 Task: Search one way flight ticket for 3 adults, 3 children in premium economy from Marquette: Sawyer International Airport to Raleigh: Raleigh-durham International Airport on 8-5-2023. Choice of flights is American. Price is upto 99000. Outbound departure time preference is 14:45.
Action: Mouse moved to (299, 262)
Screenshot: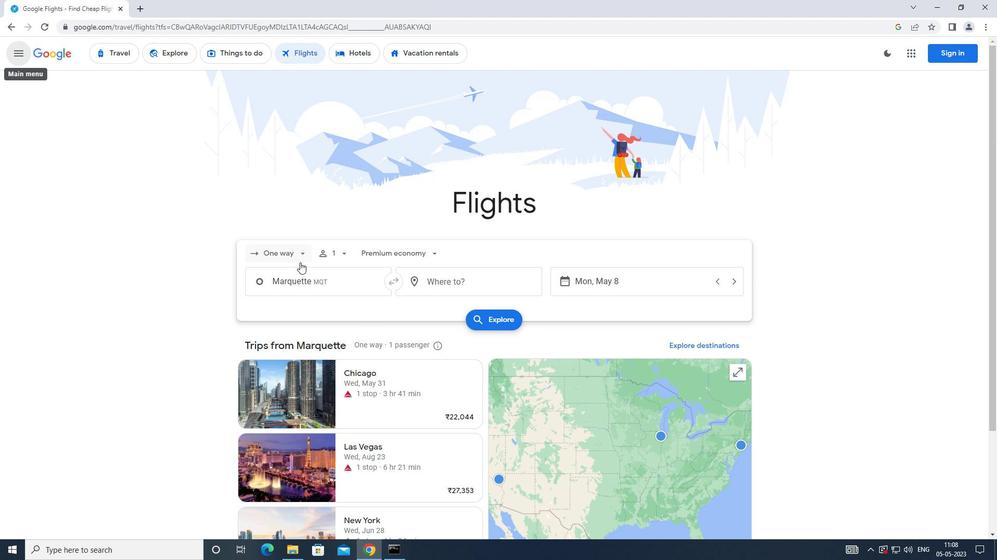 
Action: Mouse pressed left at (299, 262)
Screenshot: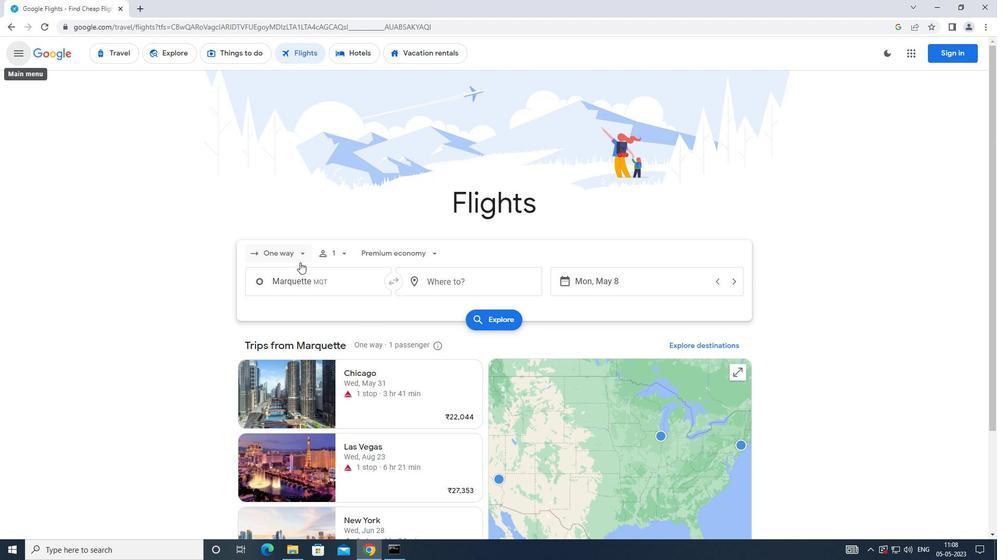 
Action: Mouse moved to (299, 301)
Screenshot: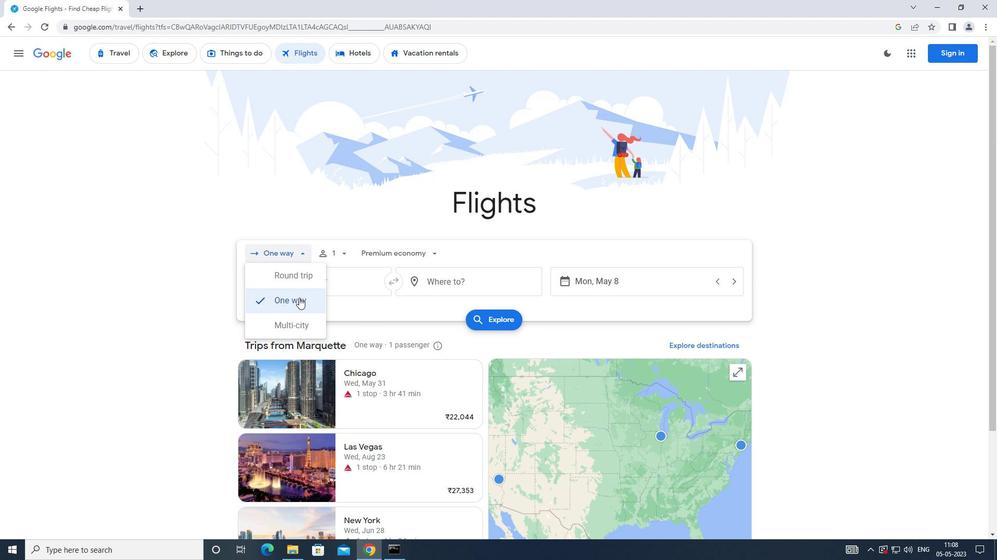 
Action: Mouse pressed left at (299, 301)
Screenshot: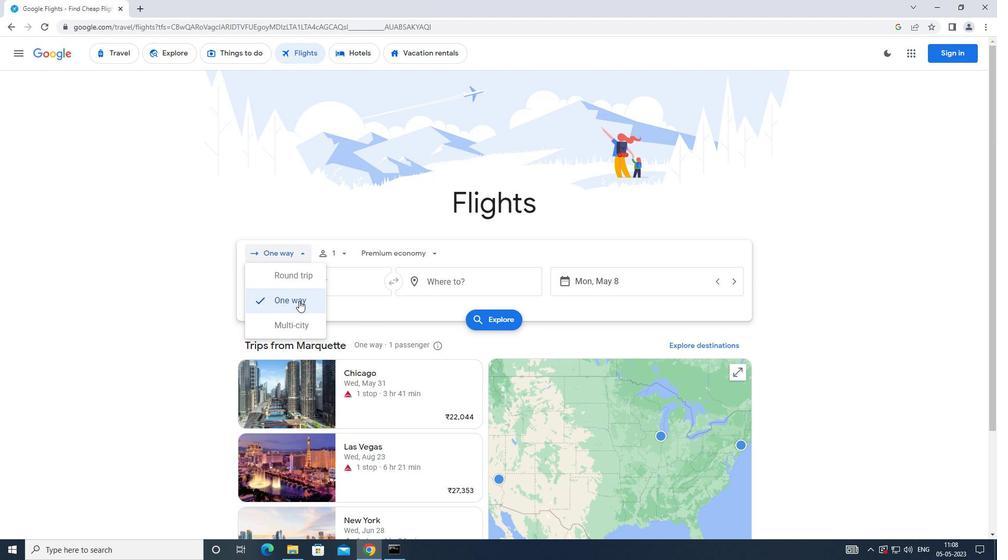 
Action: Mouse moved to (345, 258)
Screenshot: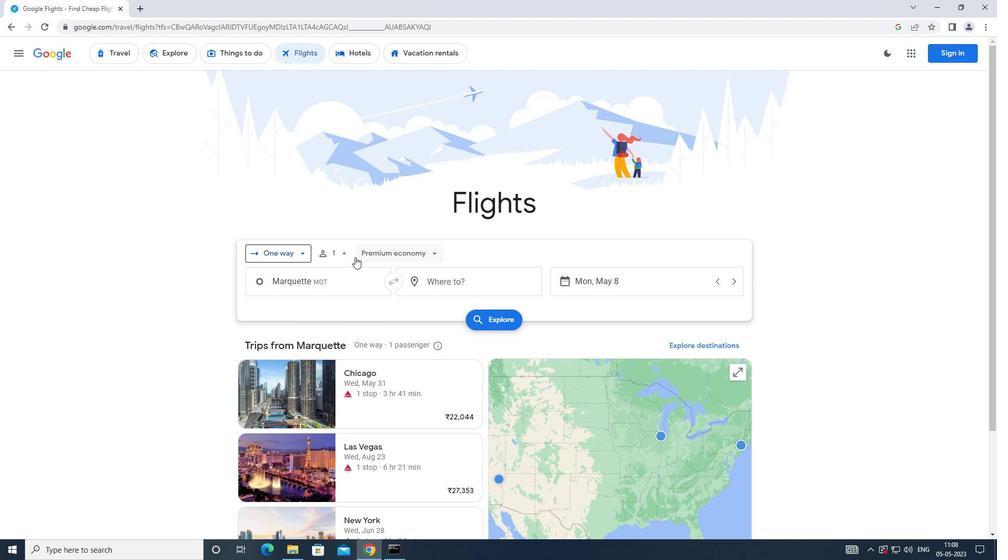 
Action: Mouse pressed left at (345, 258)
Screenshot: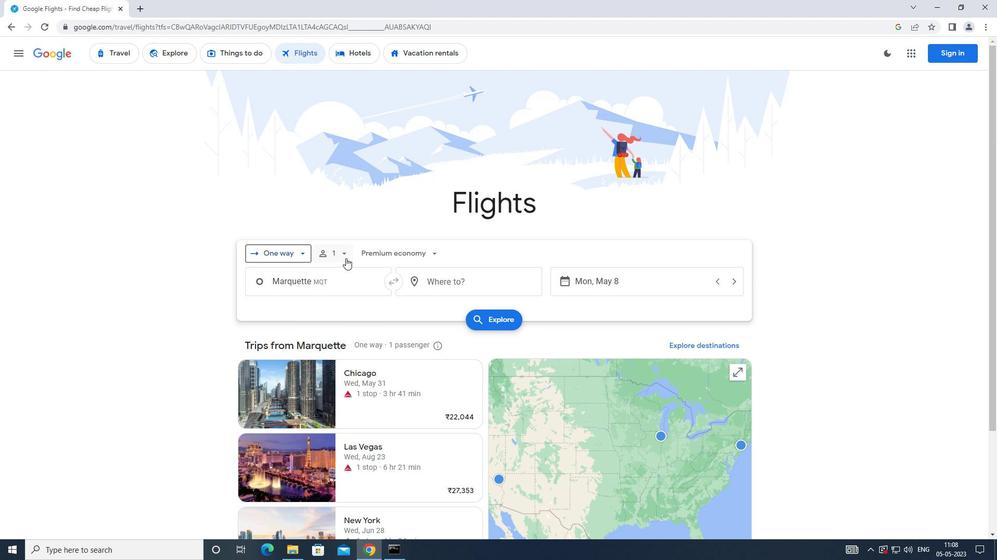 
Action: Mouse moved to (427, 279)
Screenshot: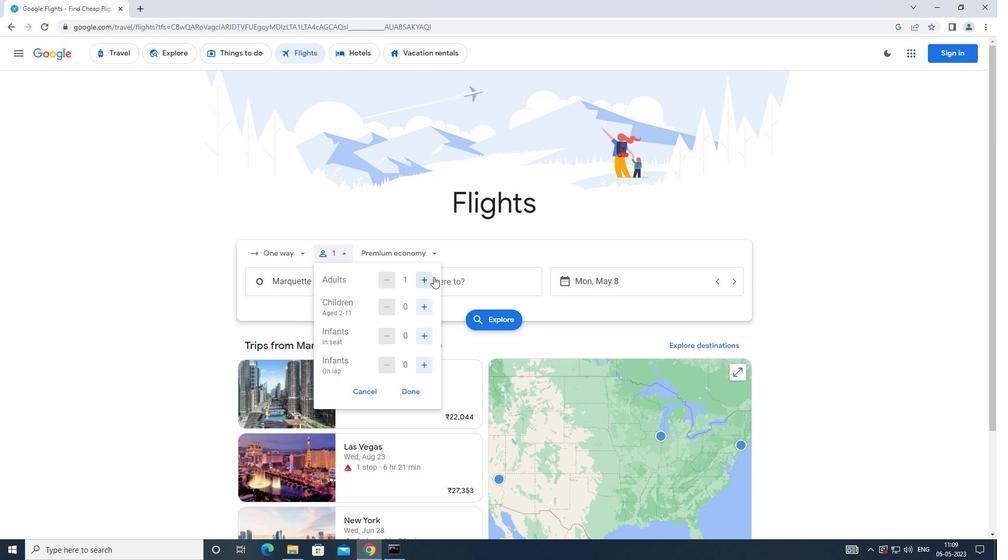 
Action: Mouse pressed left at (427, 279)
Screenshot: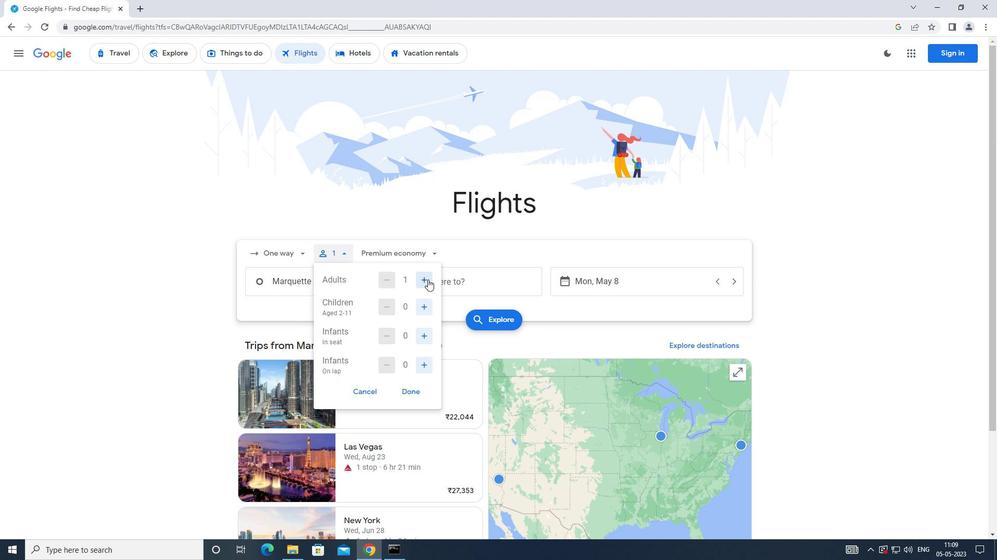 
Action: Mouse pressed left at (427, 279)
Screenshot: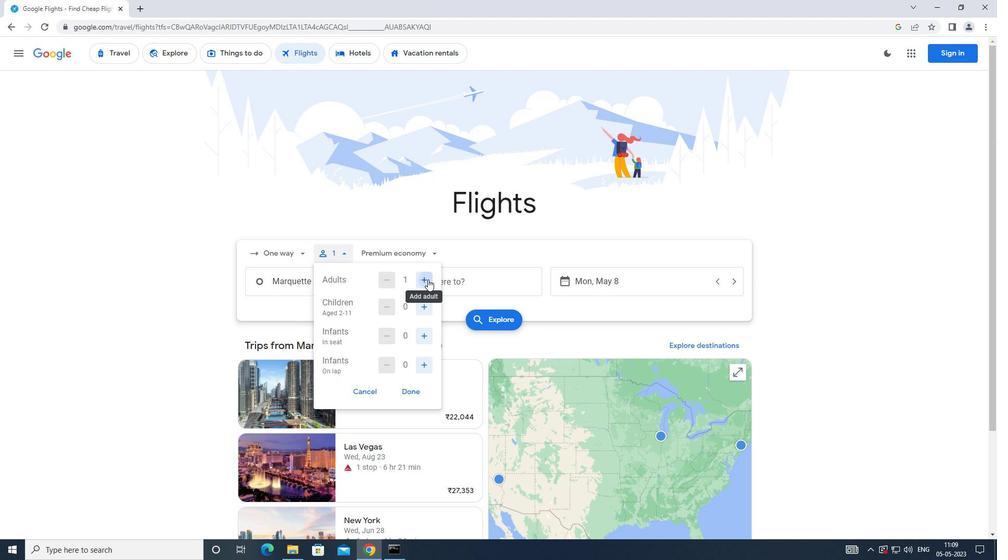 
Action: Mouse moved to (417, 311)
Screenshot: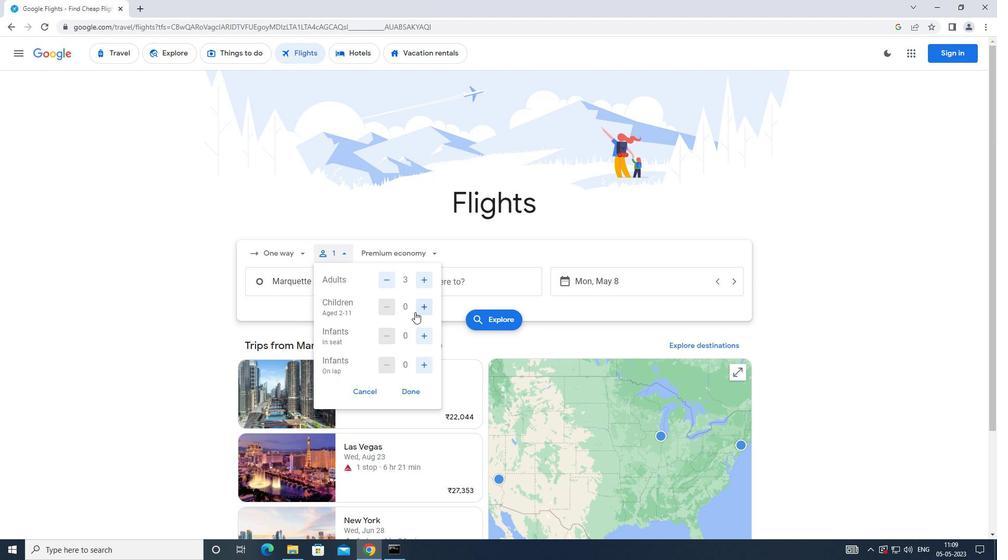 
Action: Mouse pressed left at (417, 311)
Screenshot: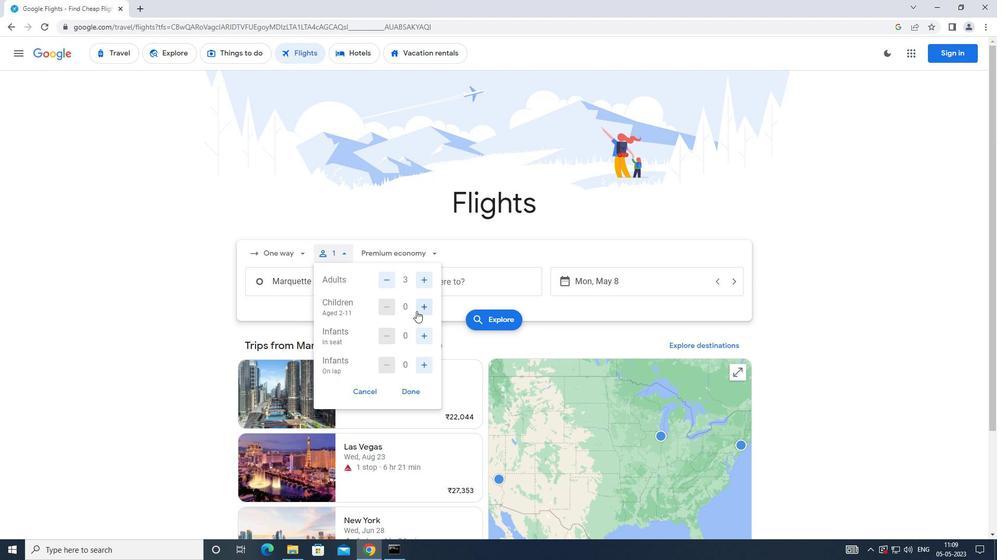 
Action: Mouse pressed left at (417, 311)
Screenshot: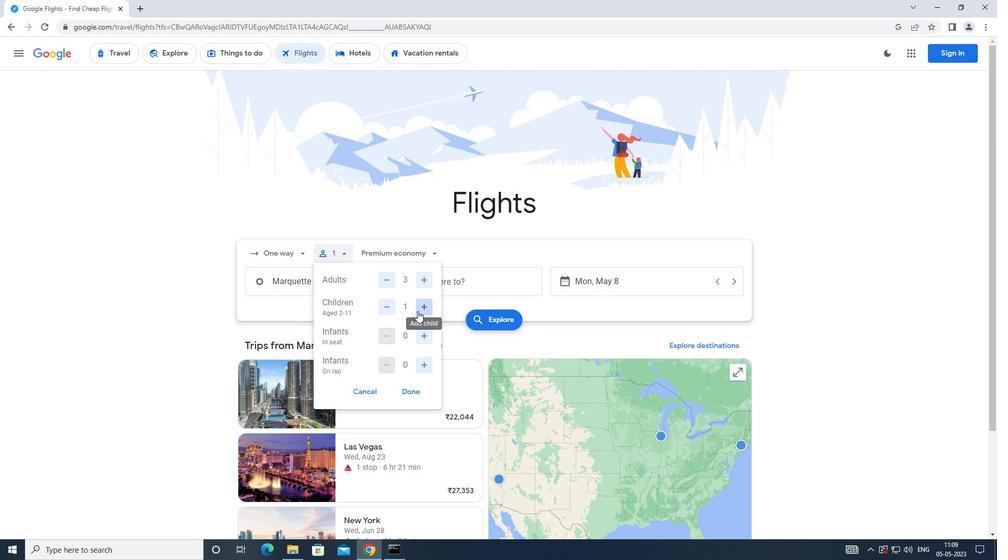 
Action: Mouse moved to (418, 311)
Screenshot: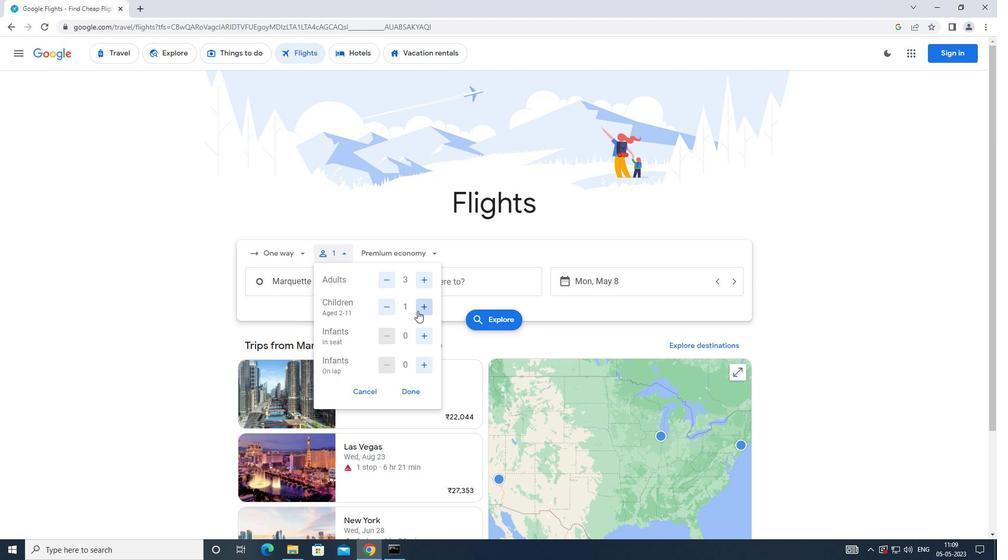 
Action: Mouse pressed left at (418, 311)
Screenshot: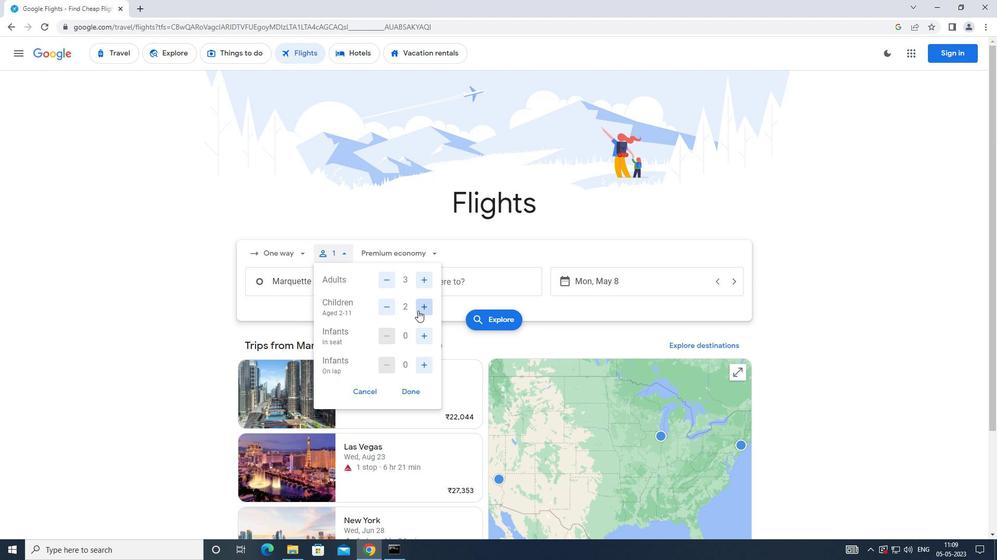 
Action: Mouse moved to (410, 391)
Screenshot: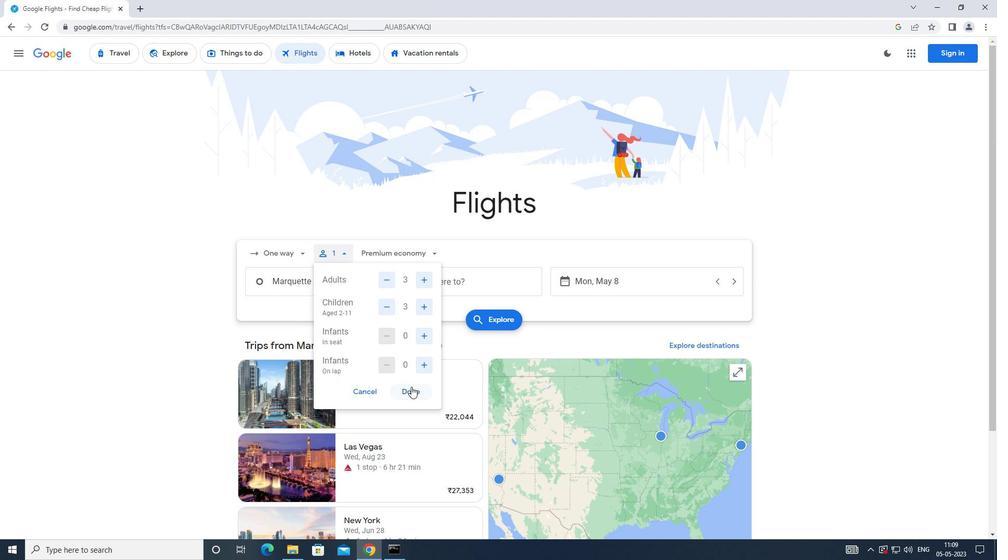 
Action: Mouse pressed left at (410, 391)
Screenshot: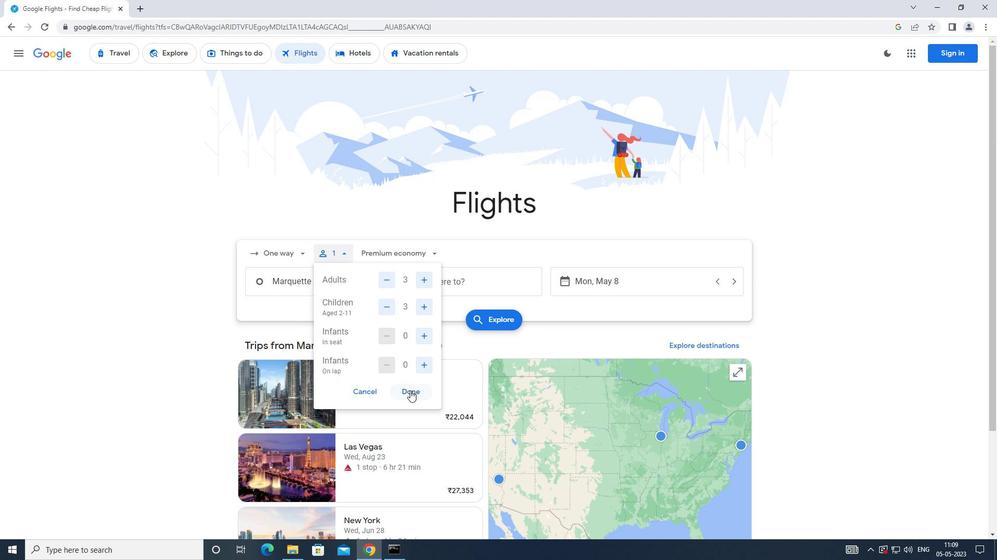 
Action: Mouse moved to (406, 256)
Screenshot: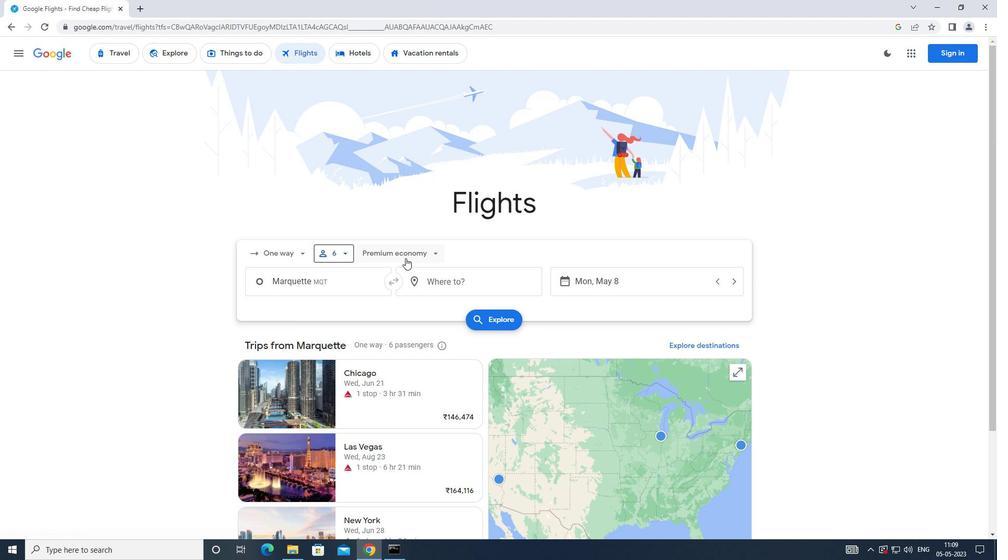 
Action: Mouse pressed left at (406, 256)
Screenshot: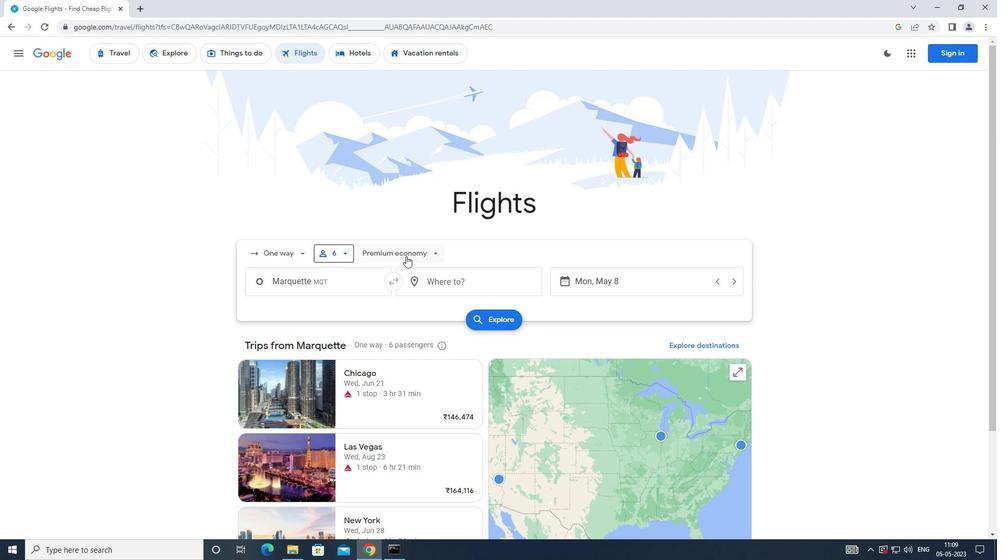 
Action: Mouse moved to (405, 303)
Screenshot: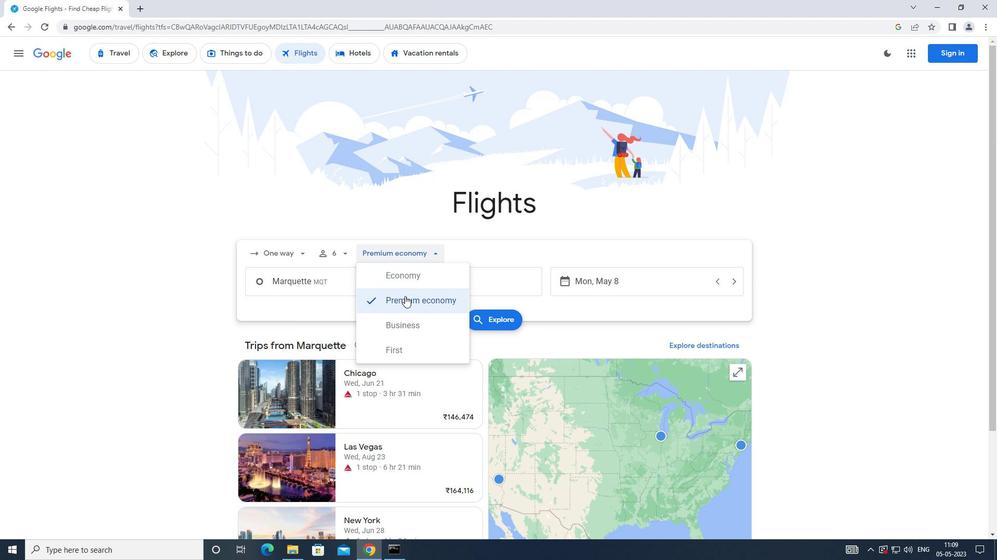 
Action: Mouse pressed left at (405, 303)
Screenshot: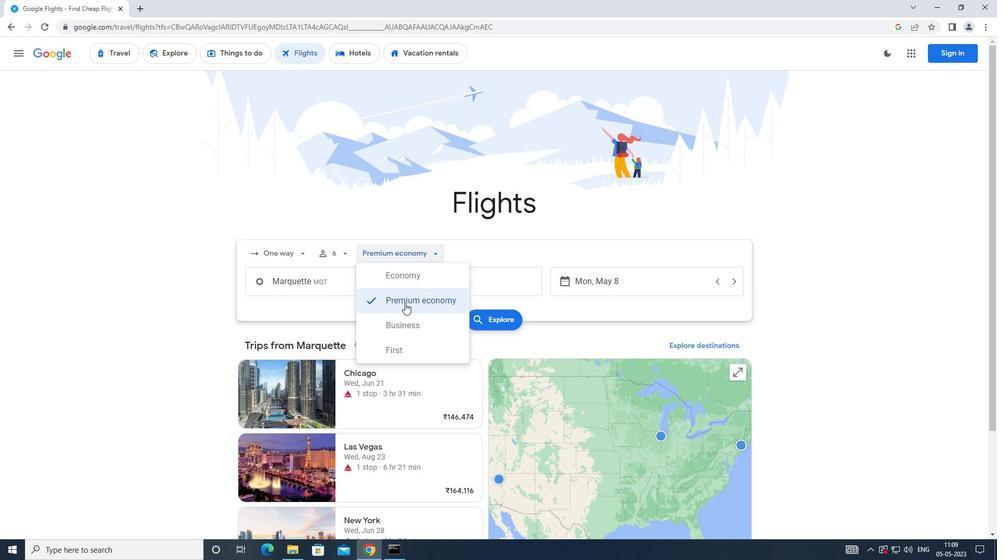 
Action: Mouse moved to (340, 282)
Screenshot: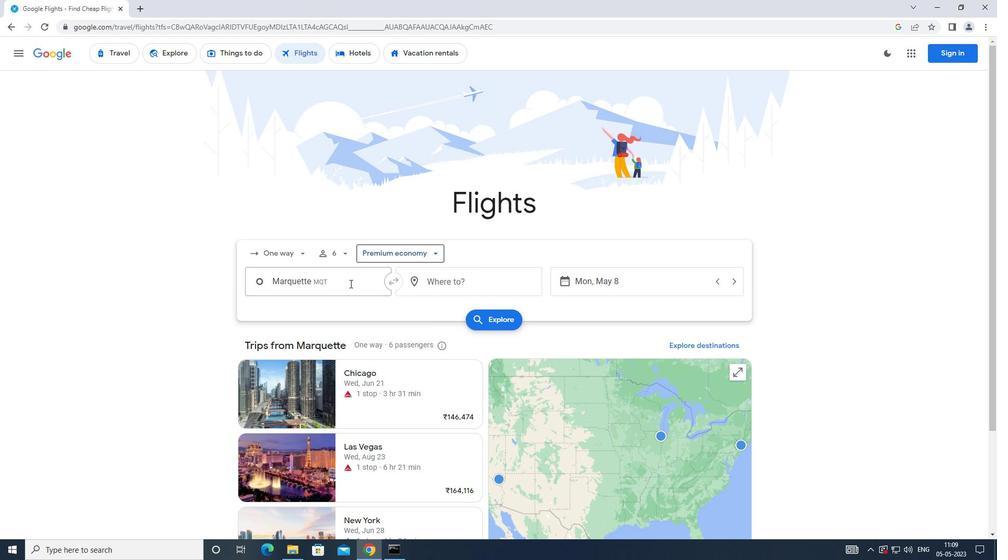 
Action: Mouse pressed left at (340, 282)
Screenshot: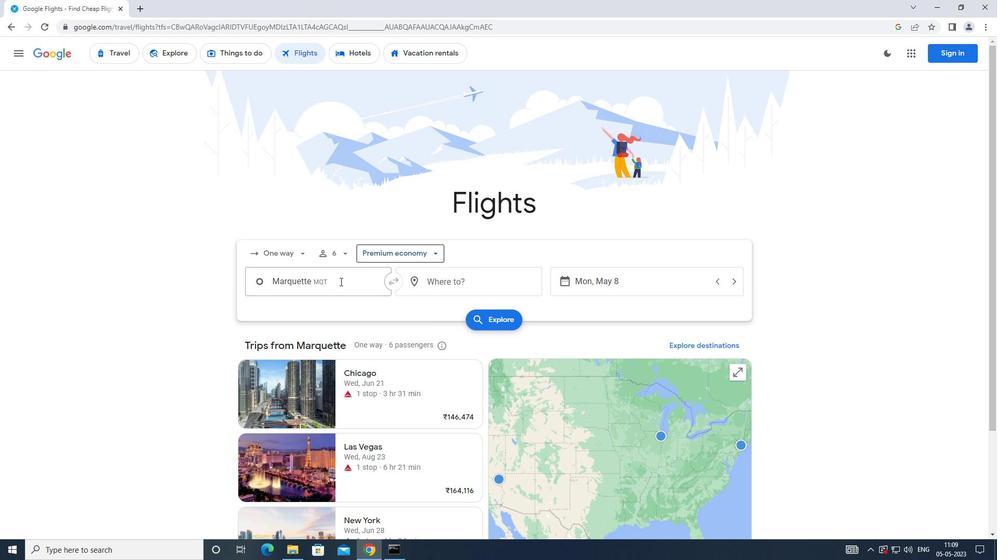 
Action: Mouse moved to (363, 296)
Screenshot: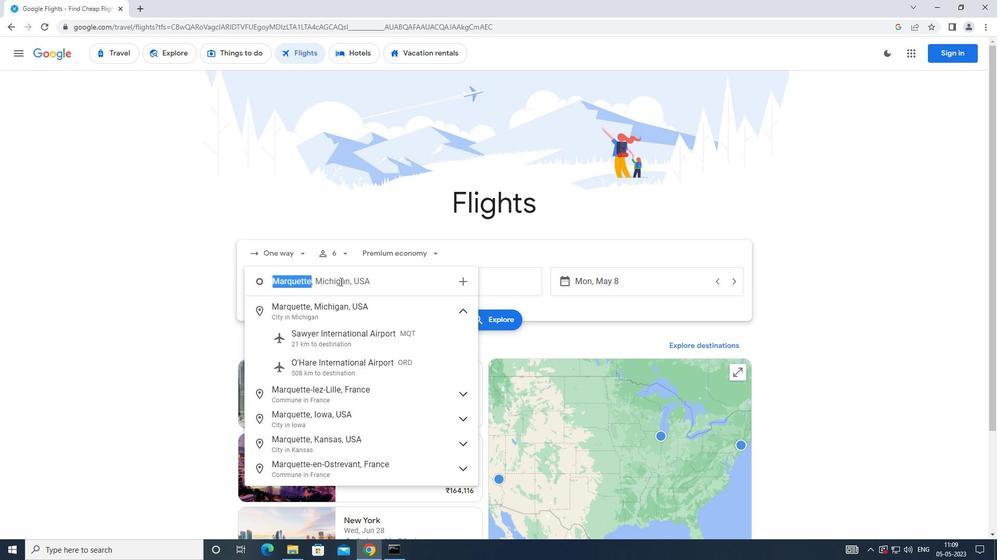 
Action: Key pressed <Key.caps_lock>s<Key.caps_lock>awyer
Screenshot: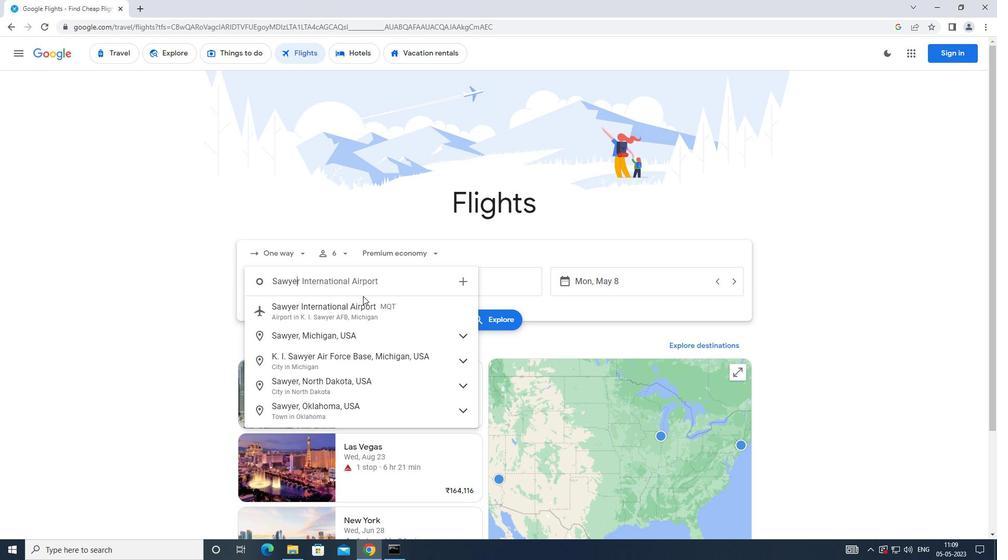 
Action: Mouse moved to (369, 314)
Screenshot: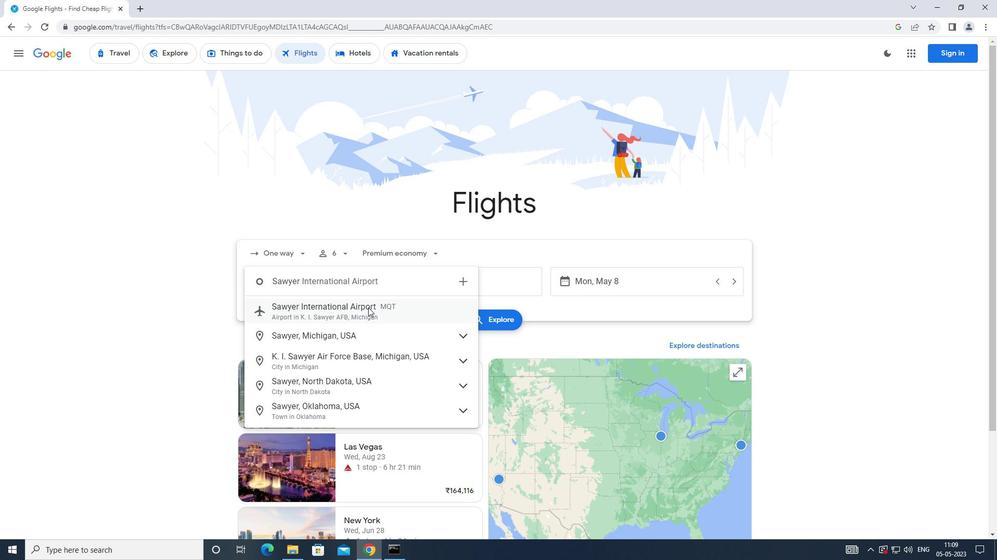 
Action: Mouse pressed left at (369, 314)
Screenshot: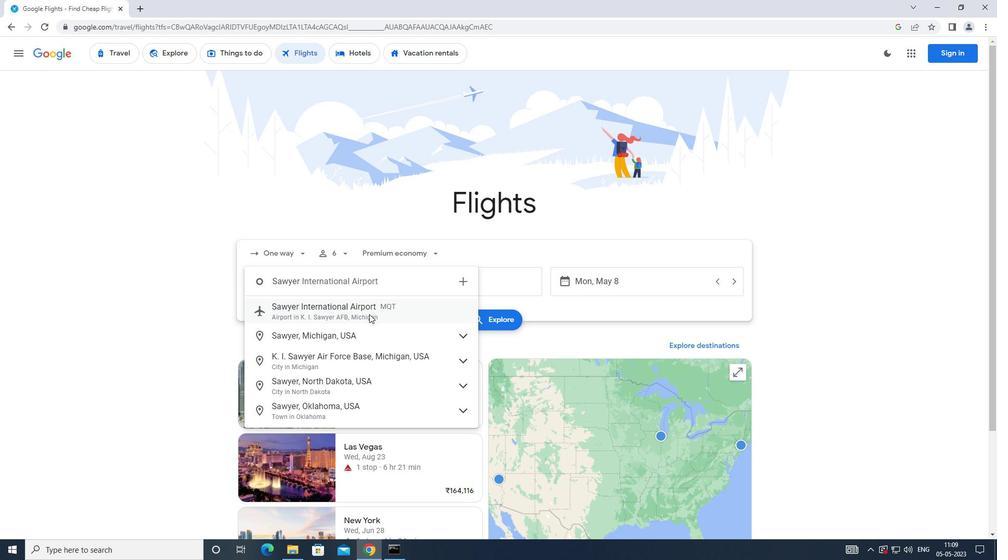 
Action: Mouse moved to (440, 281)
Screenshot: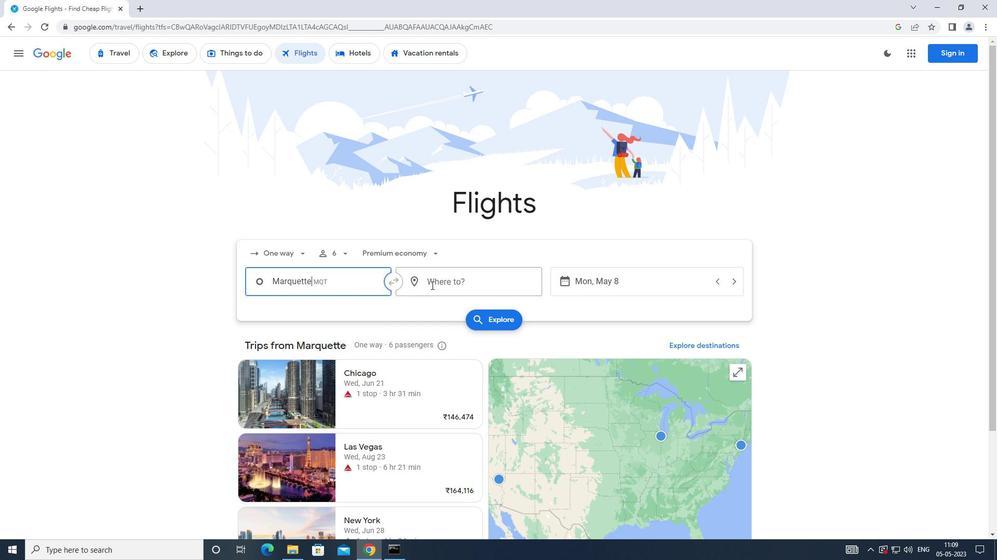 
Action: Mouse pressed left at (440, 281)
Screenshot: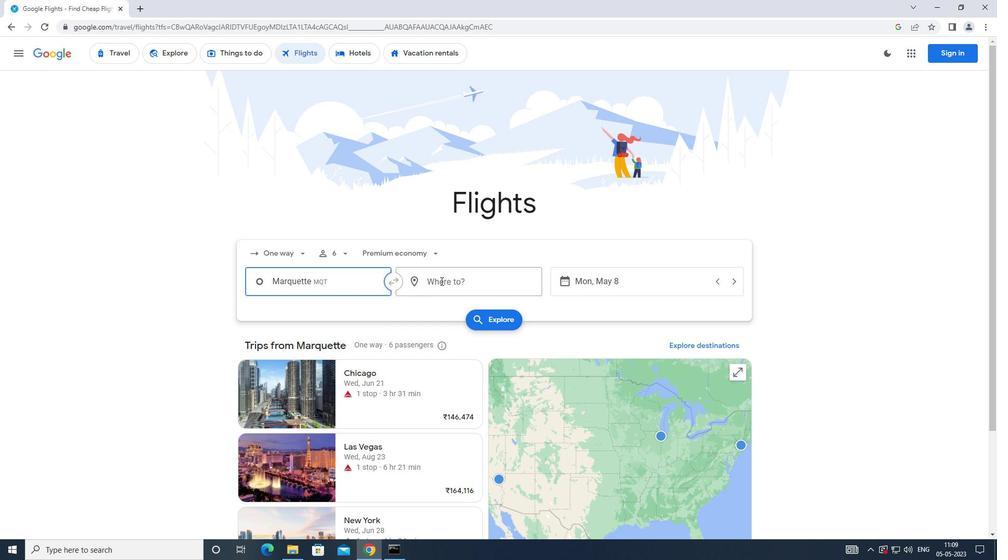 
Action: Mouse moved to (438, 290)
Screenshot: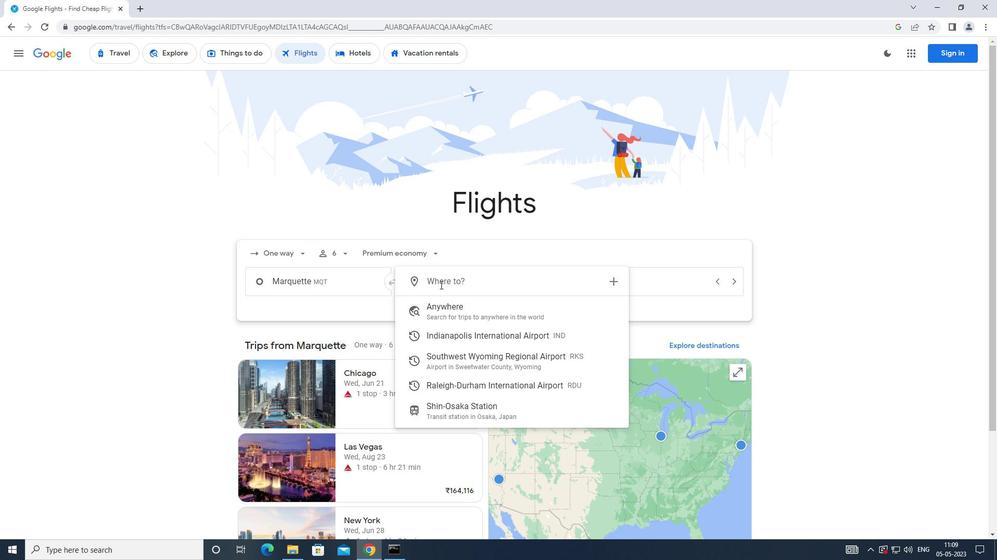 
Action: Key pressed <Key.caps_lock>r<Key.caps_lock>e<Key.backspace>ale
Screenshot: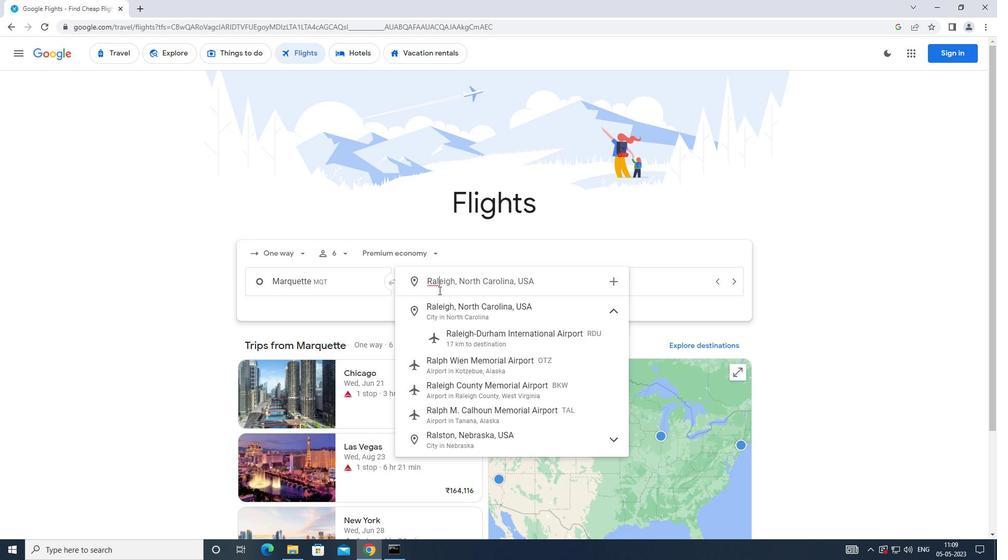 
Action: Mouse moved to (478, 349)
Screenshot: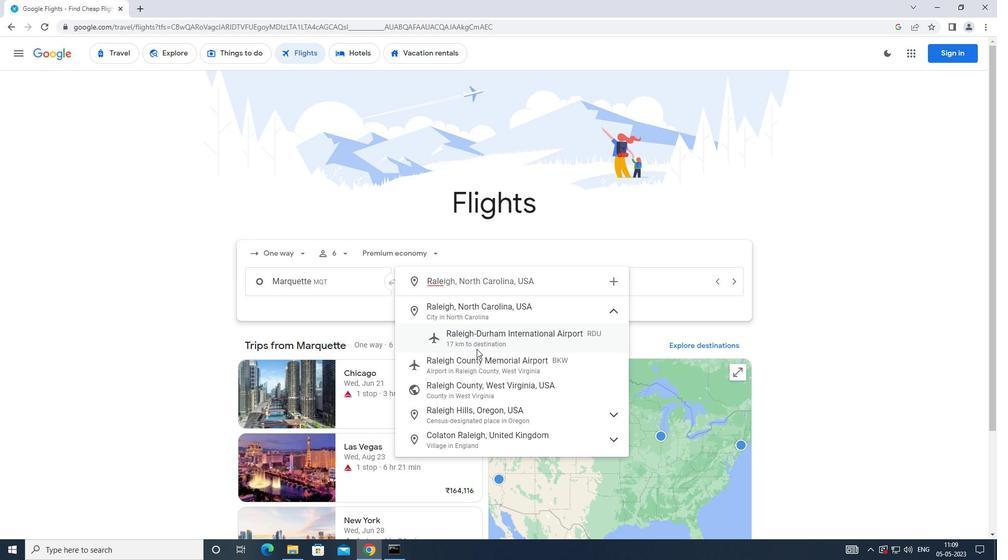 
Action: Mouse pressed left at (478, 349)
Screenshot: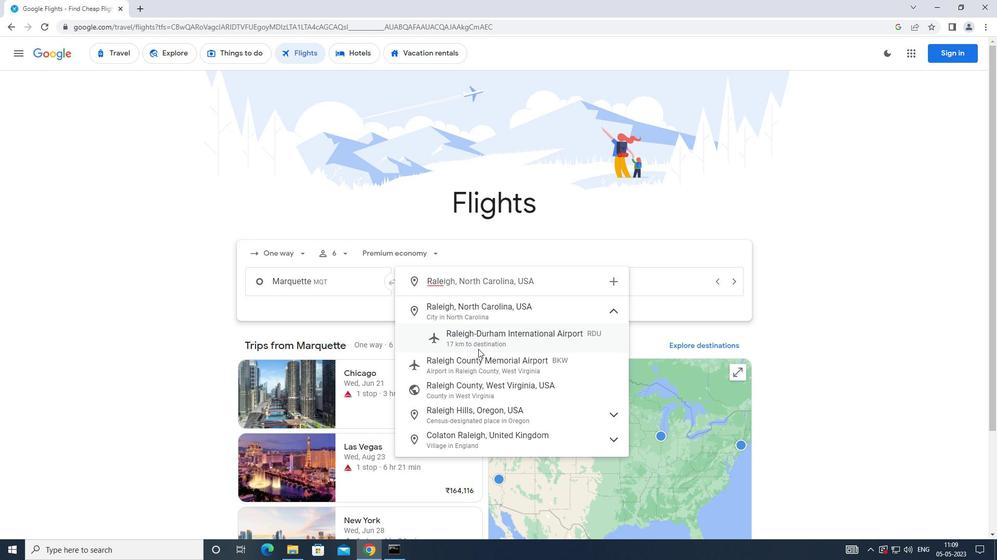 
Action: Mouse moved to (622, 294)
Screenshot: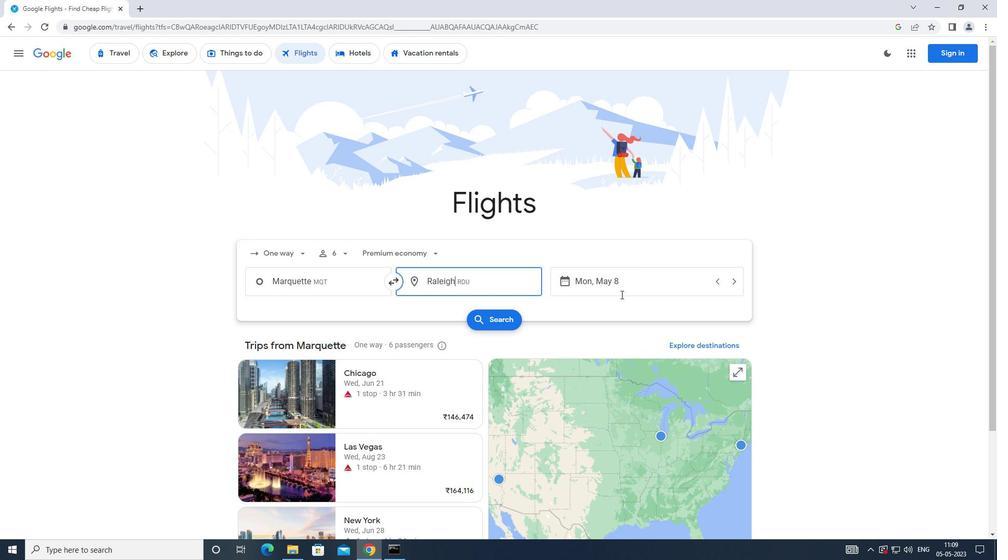 
Action: Mouse pressed left at (622, 294)
Screenshot: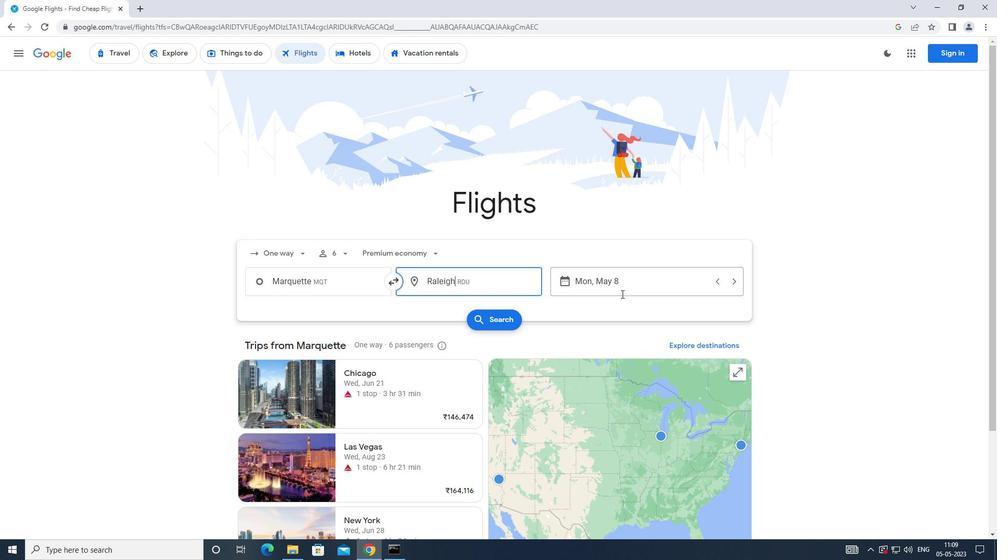 
Action: Mouse moved to (398, 373)
Screenshot: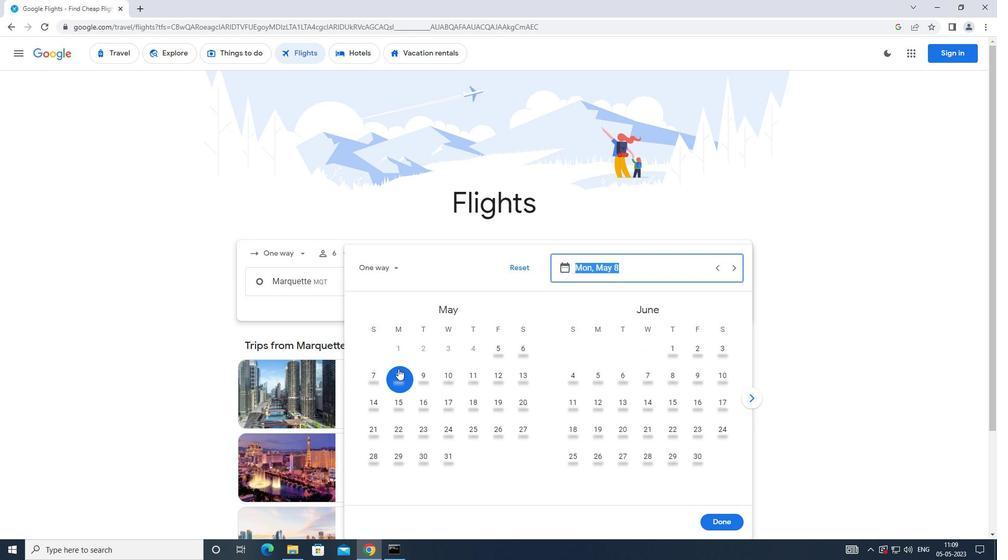 
Action: Mouse pressed left at (398, 373)
Screenshot: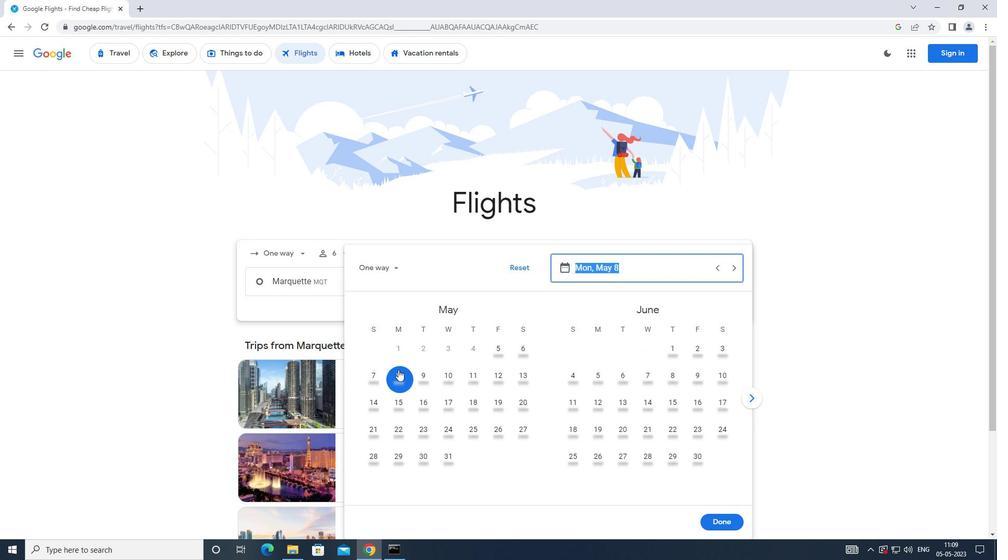 
Action: Mouse moved to (718, 523)
Screenshot: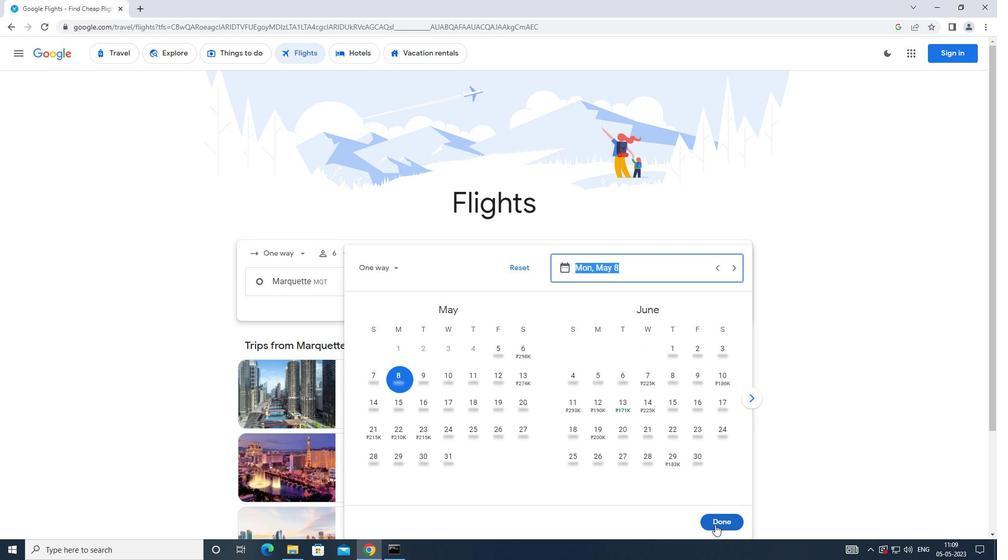 
Action: Mouse pressed left at (718, 523)
Screenshot: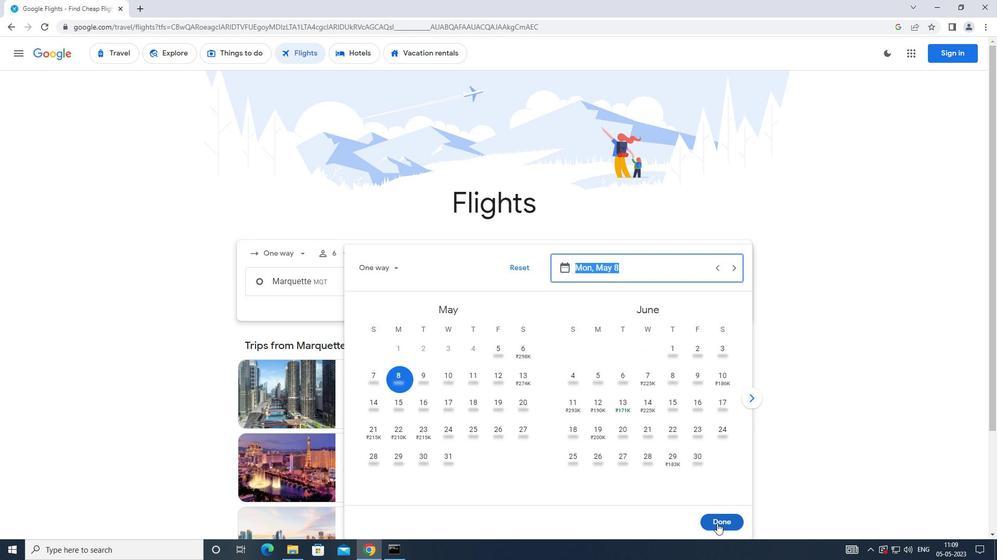 
Action: Mouse moved to (502, 321)
Screenshot: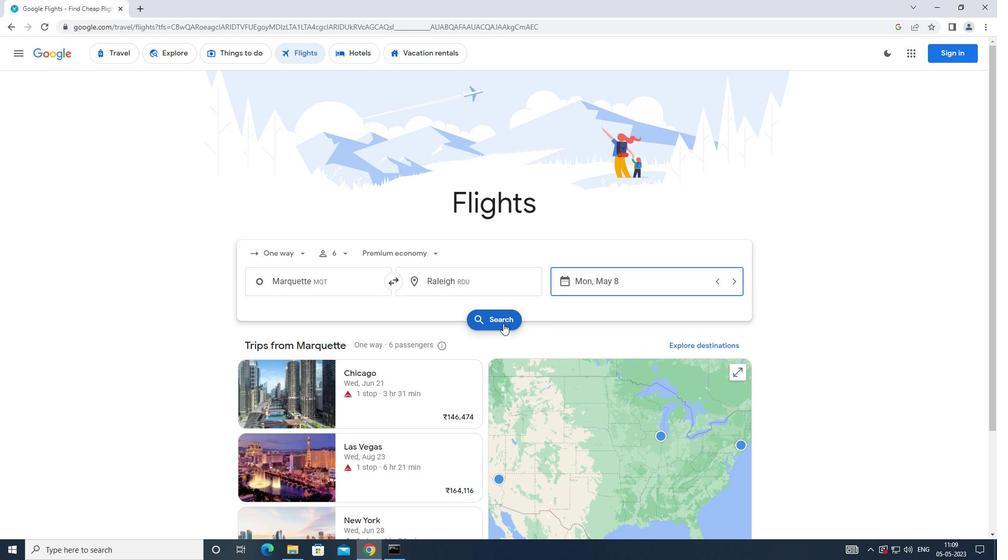
Action: Mouse pressed left at (502, 321)
Screenshot: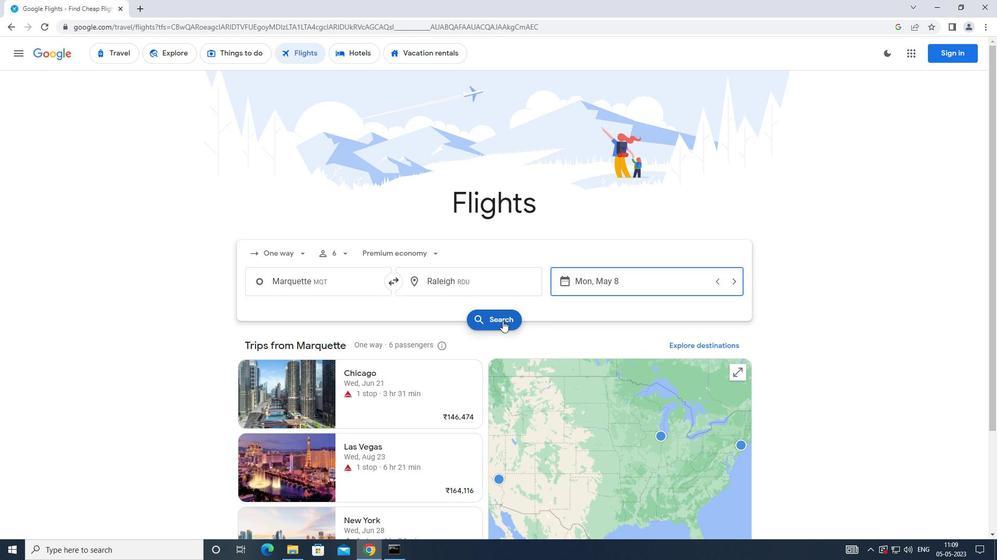
Action: Mouse moved to (264, 148)
Screenshot: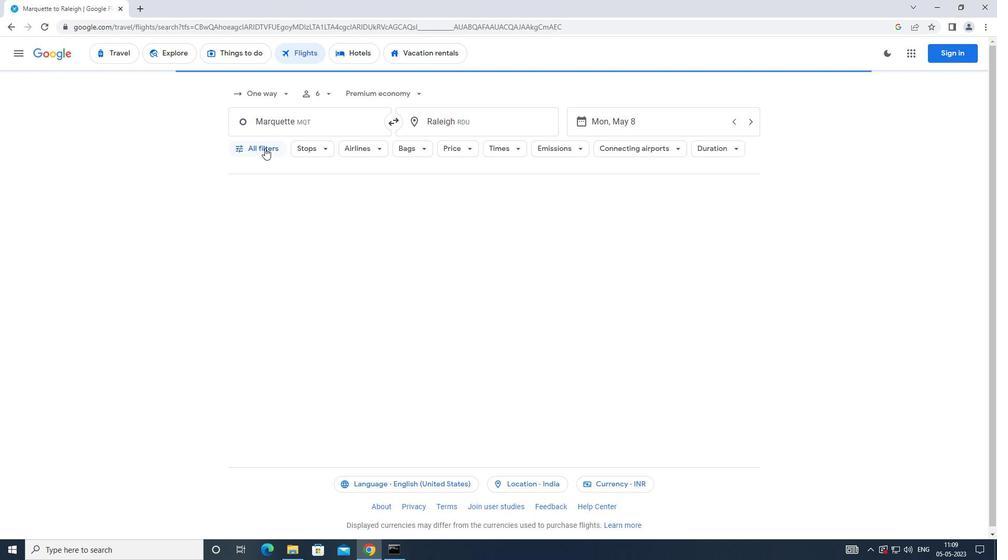 
Action: Mouse pressed left at (264, 148)
Screenshot: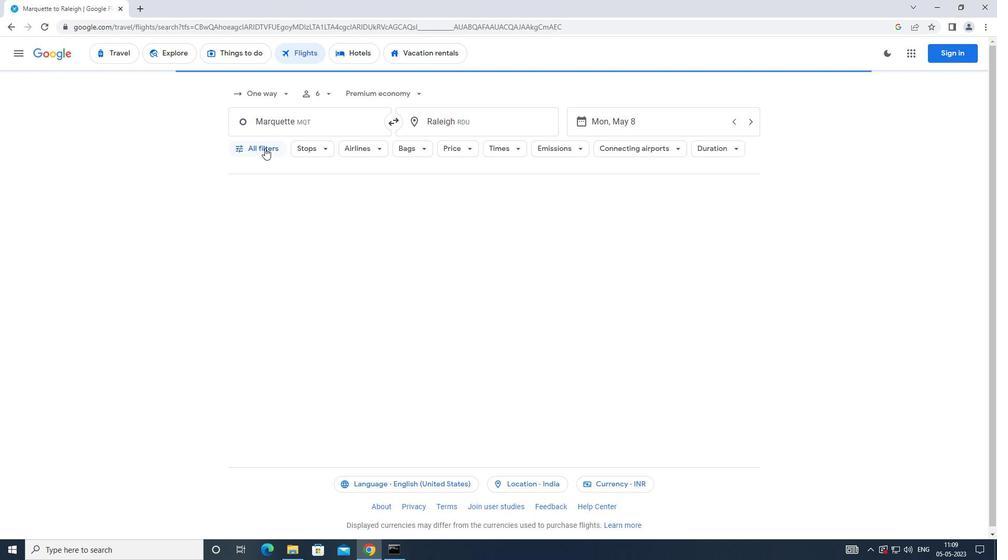 
Action: Mouse moved to (380, 372)
Screenshot: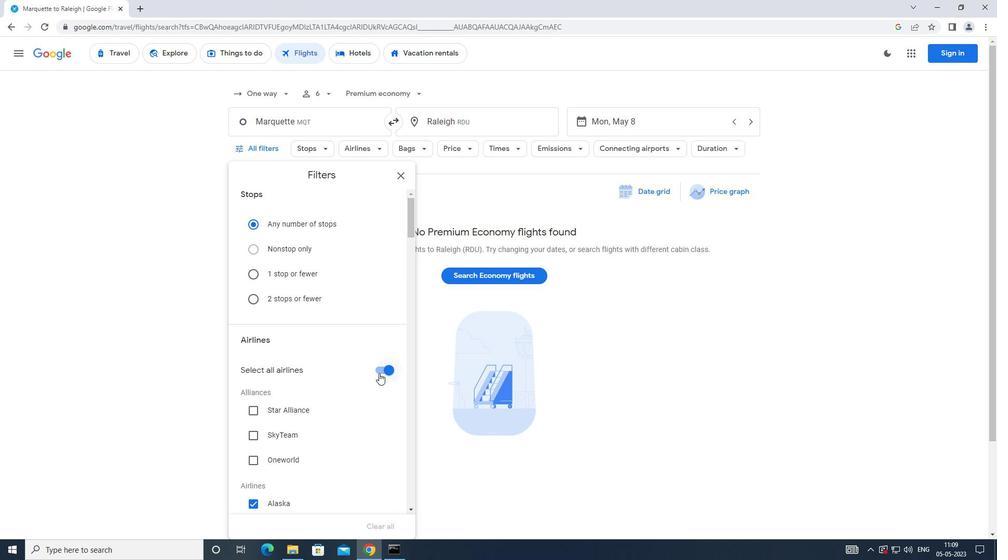 
Action: Mouse pressed left at (380, 372)
Screenshot: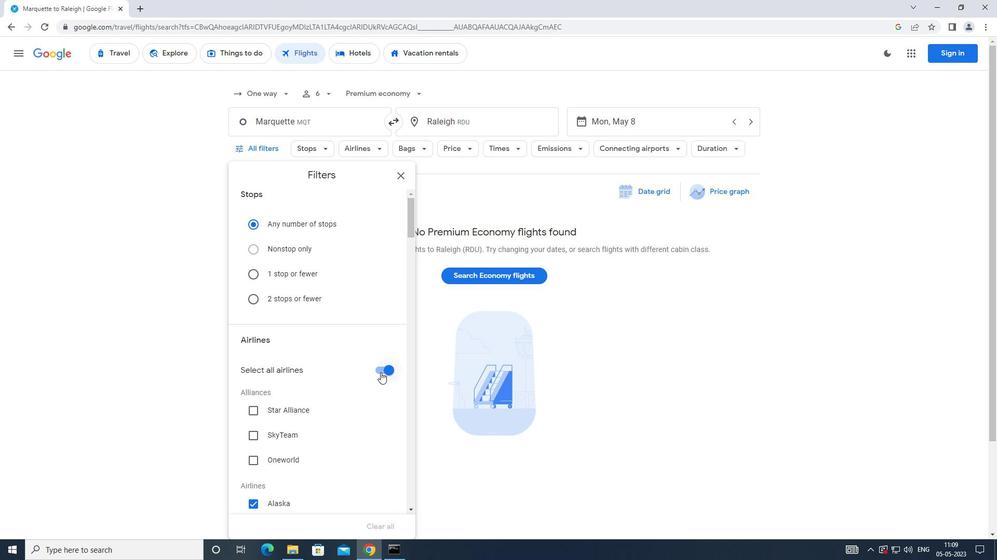 
Action: Mouse moved to (354, 371)
Screenshot: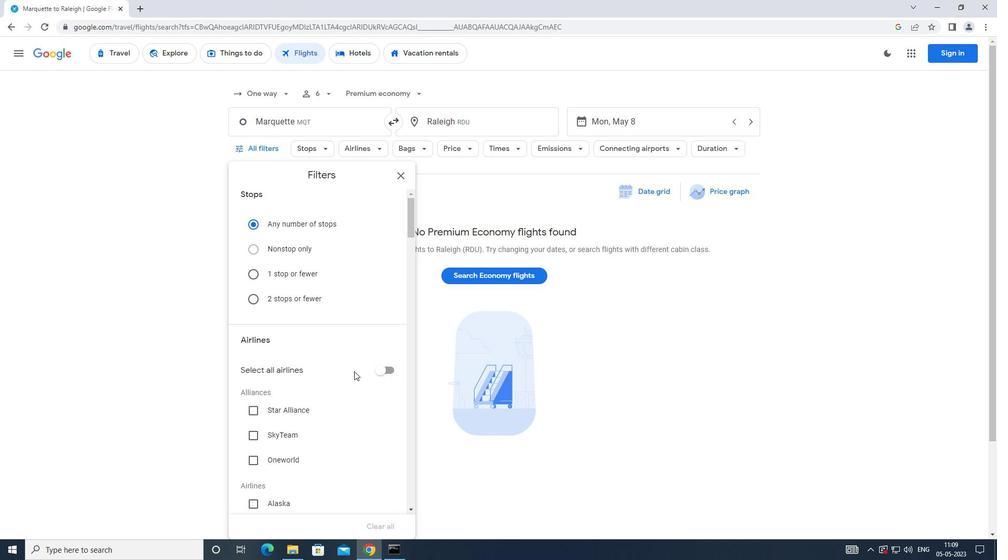 
Action: Mouse scrolled (354, 370) with delta (0, 0)
Screenshot: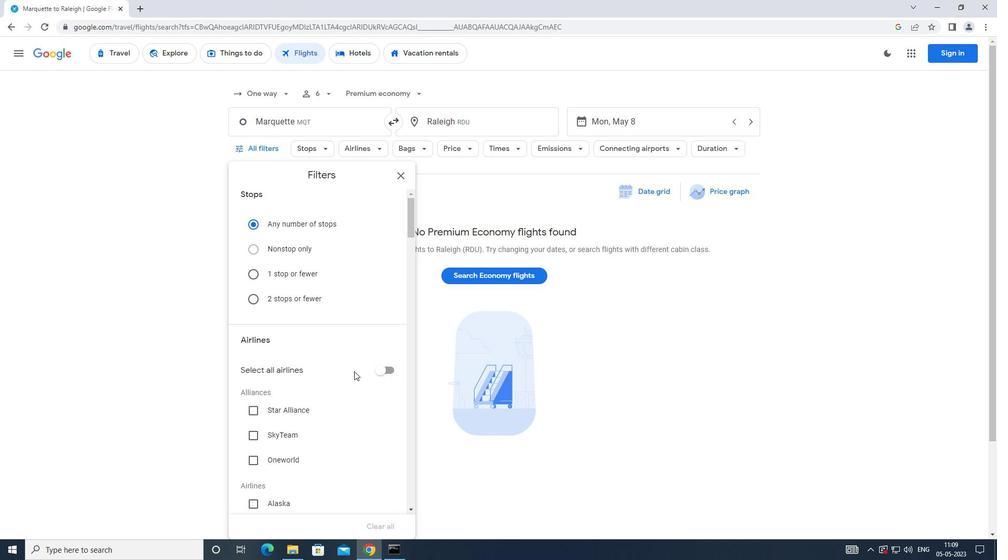 
Action: Mouse scrolled (354, 370) with delta (0, 0)
Screenshot: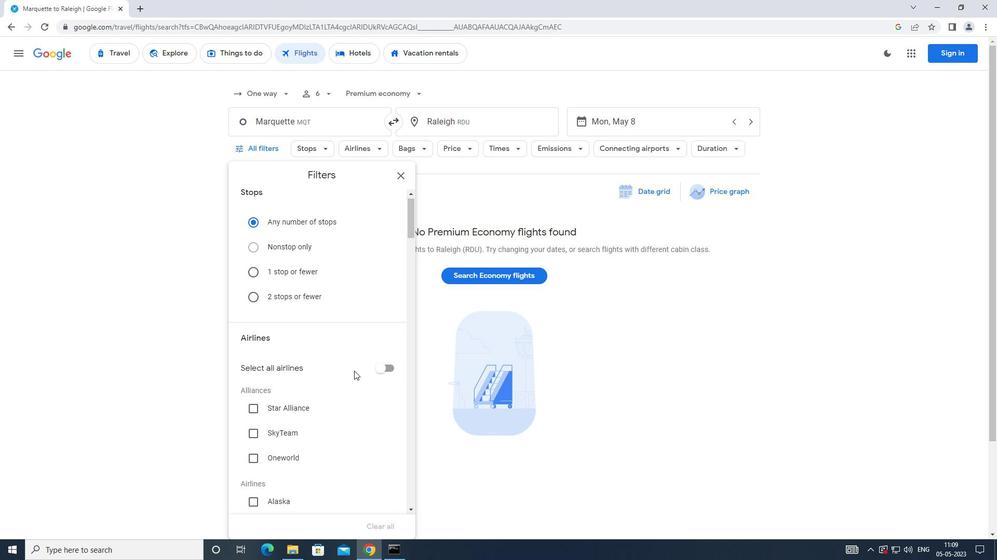 
Action: Mouse scrolled (354, 370) with delta (0, 0)
Screenshot: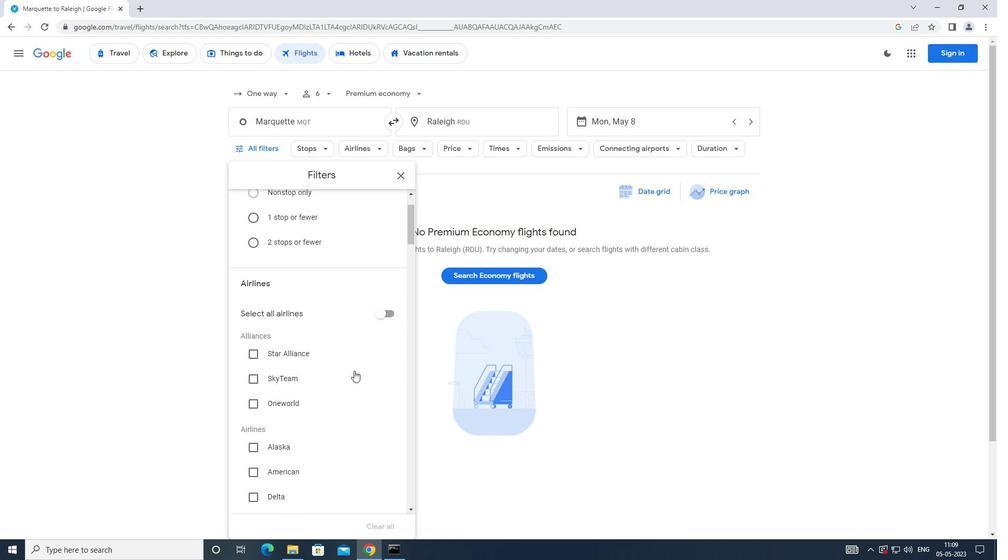 
Action: Mouse moved to (353, 370)
Screenshot: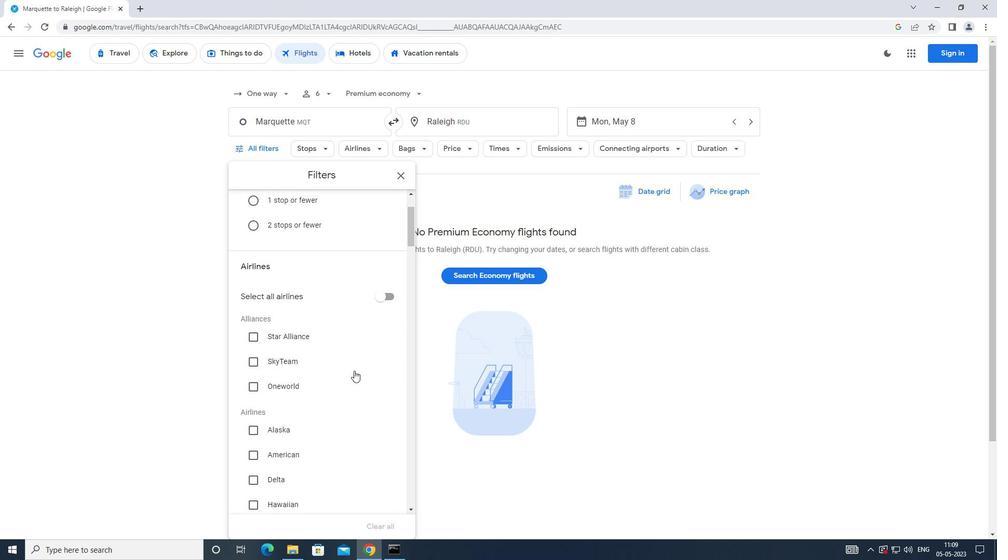
Action: Mouse scrolled (353, 370) with delta (0, 0)
Screenshot: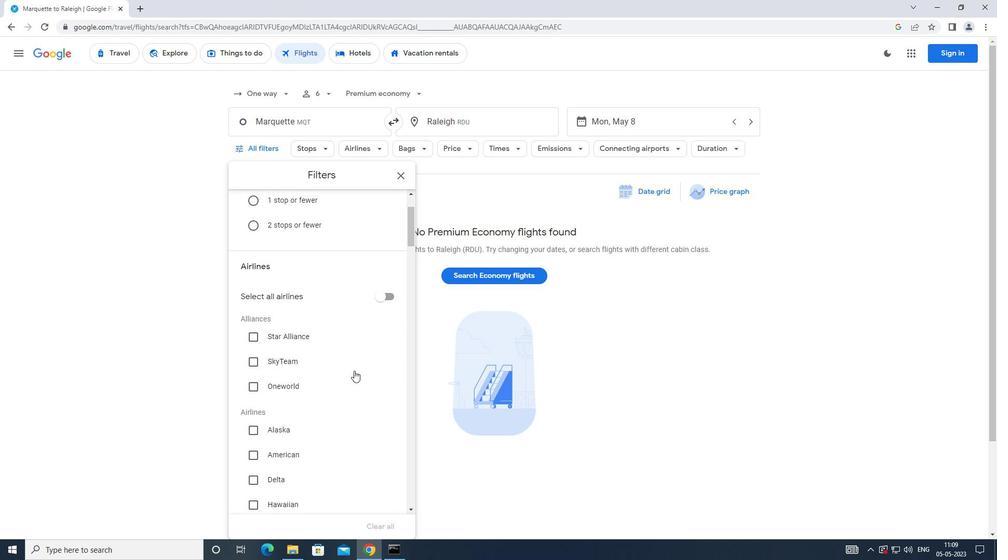 
Action: Mouse moved to (253, 319)
Screenshot: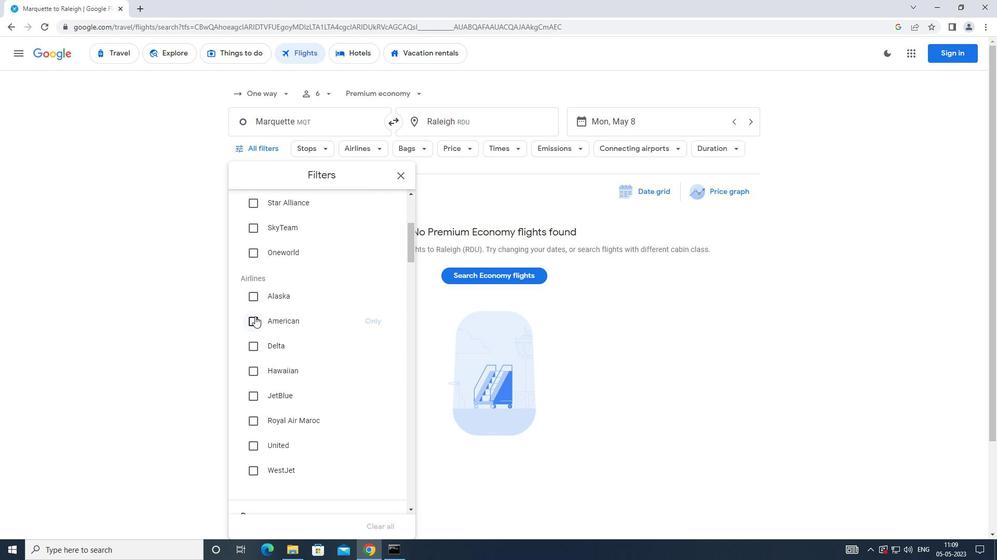 
Action: Mouse pressed left at (253, 319)
Screenshot: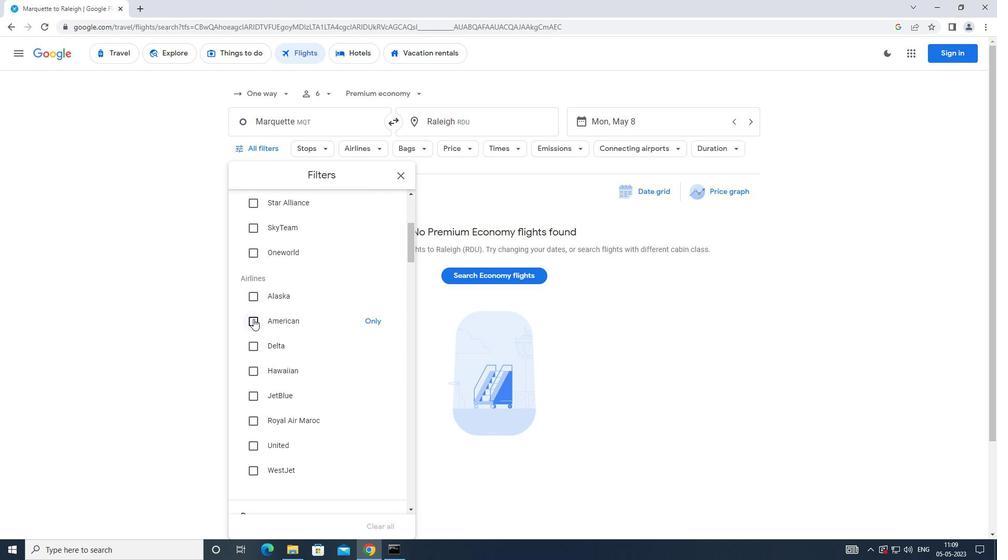 
Action: Mouse moved to (312, 342)
Screenshot: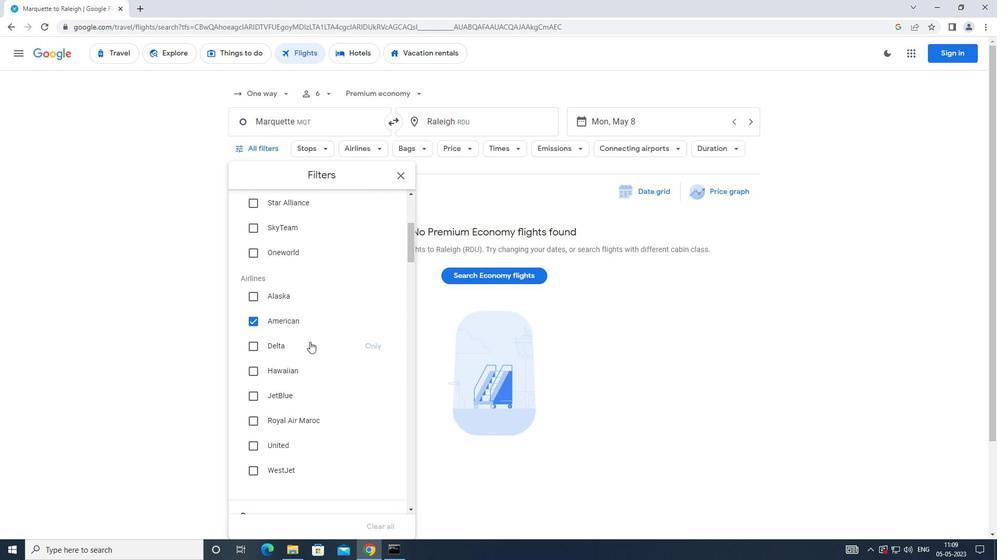 
Action: Mouse scrolled (312, 341) with delta (0, 0)
Screenshot: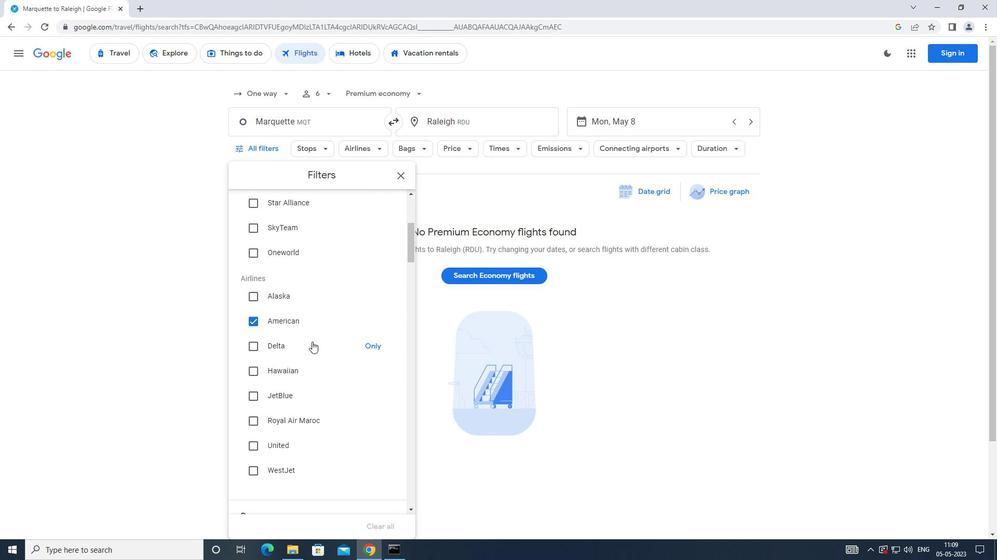 
Action: Mouse scrolled (312, 341) with delta (0, 0)
Screenshot: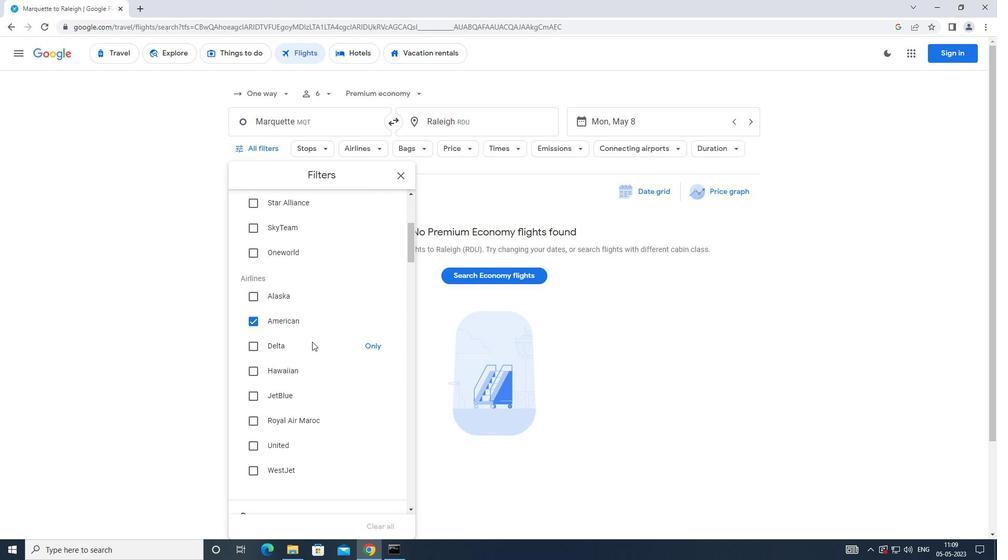 
Action: Mouse moved to (312, 342)
Screenshot: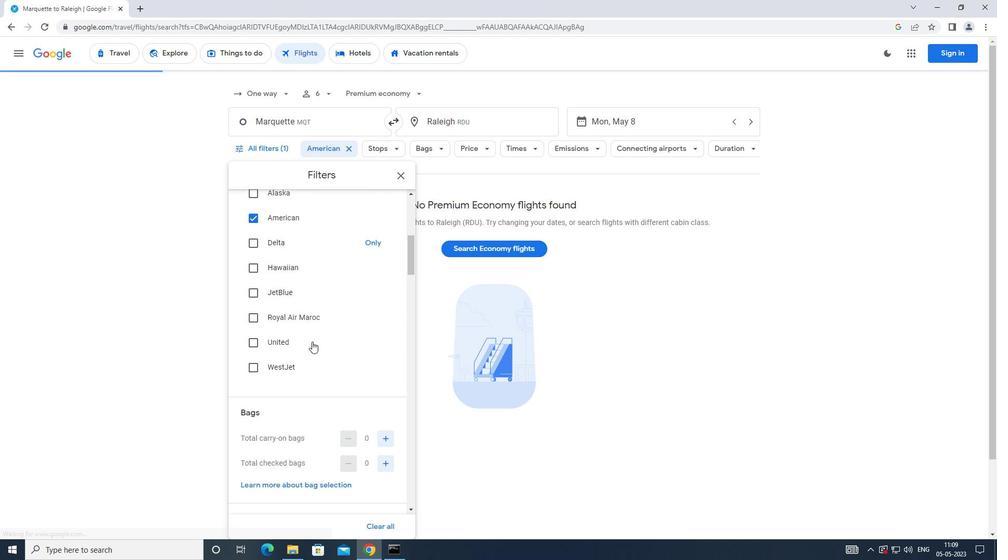 
Action: Mouse scrolled (312, 341) with delta (0, 0)
Screenshot: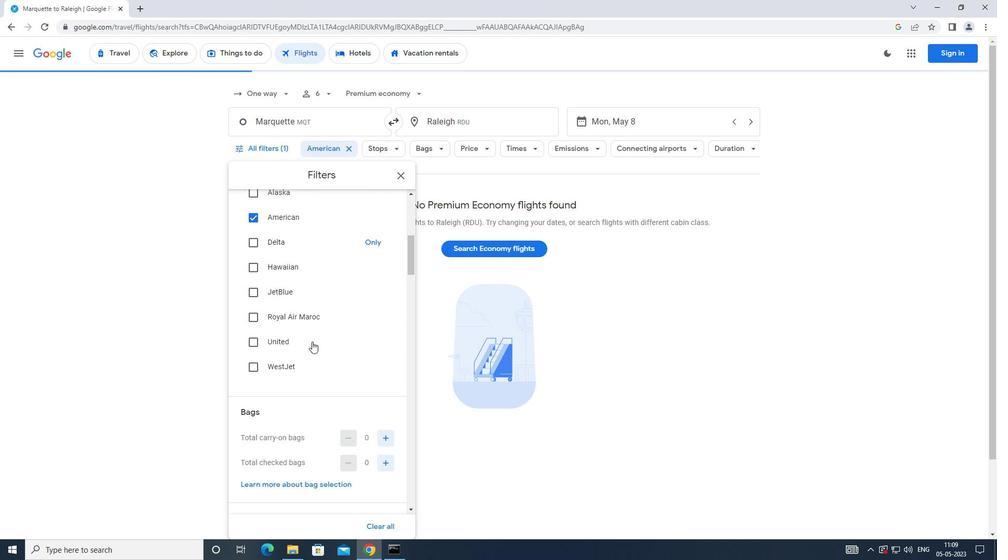 
Action: Mouse scrolled (312, 341) with delta (0, 0)
Screenshot: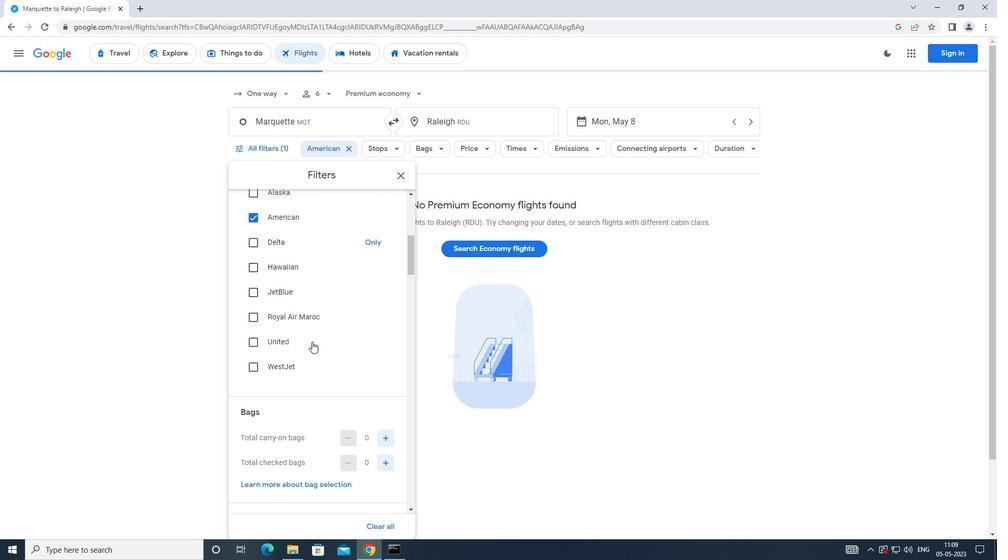 
Action: Mouse scrolled (312, 341) with delta (0, 0)
Screenshot: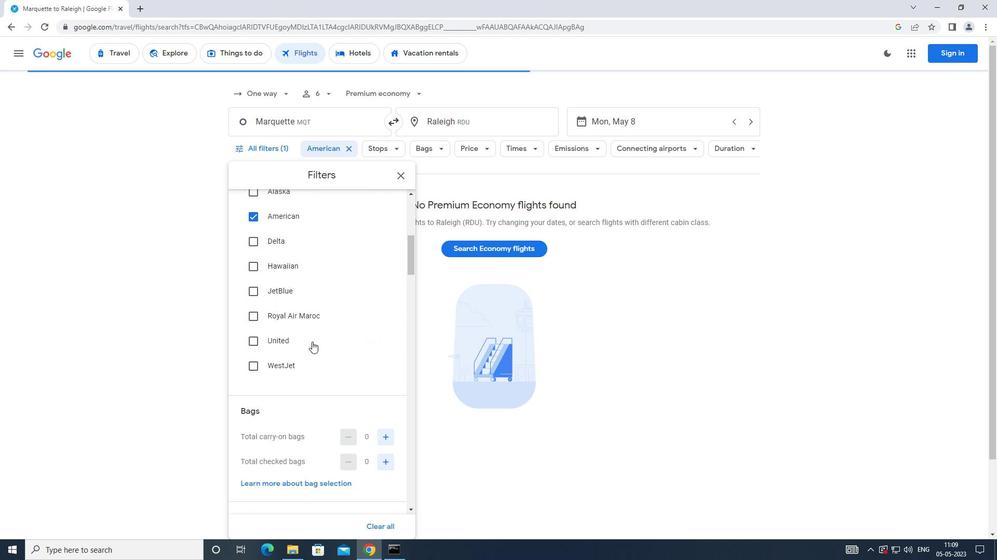
Action: Mouse moved to (390, 411)
Screenshot: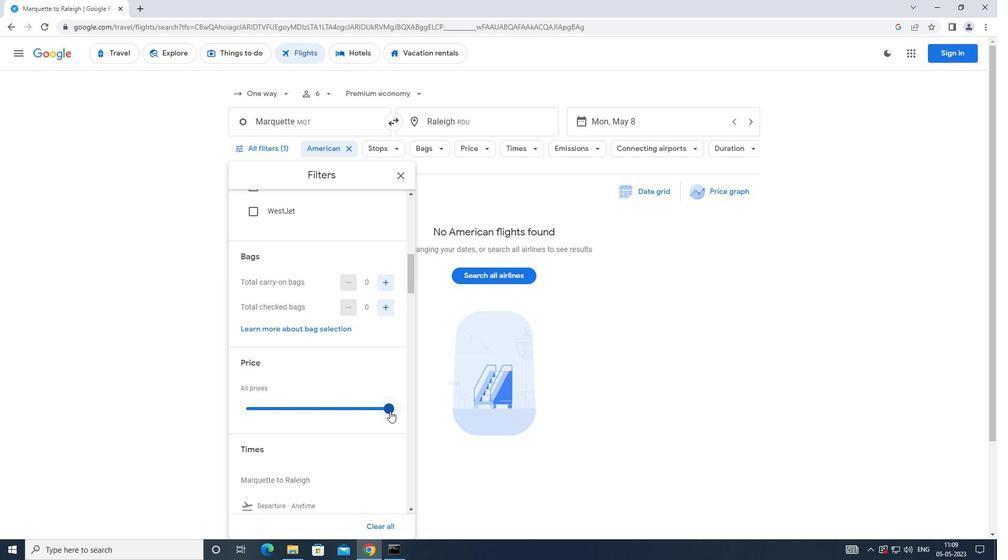 
Action: Mouse pressed left at (390, 411)
Screenshot: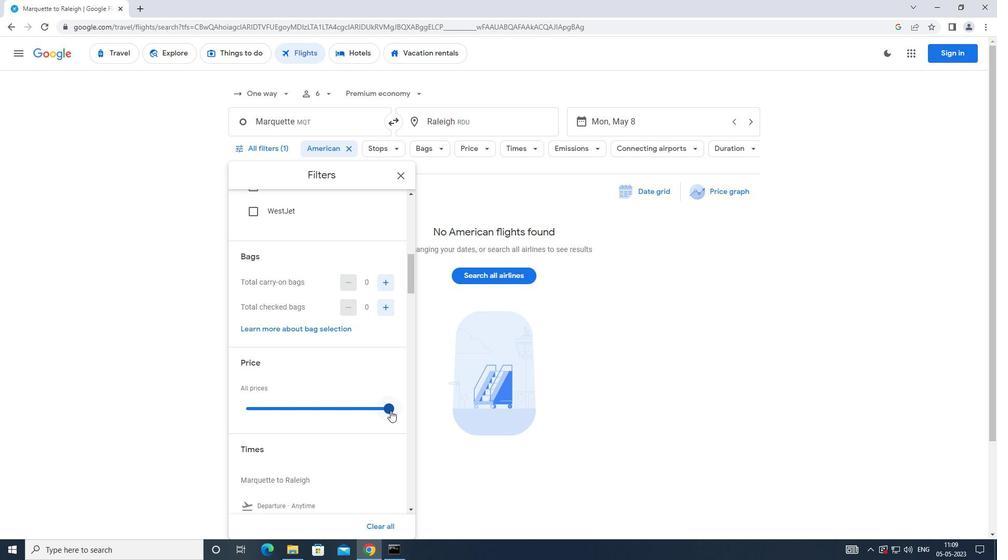 
Action: Mouse moved to (314, 355)
Screenshot: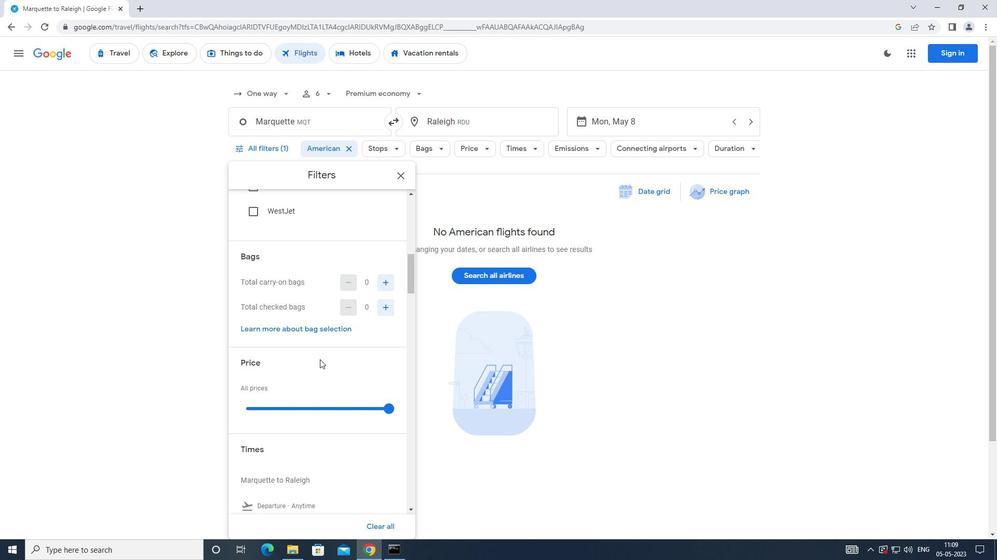 
Action: Mouse scrolled (314, 355) with delta (0, 0)
Screenshot: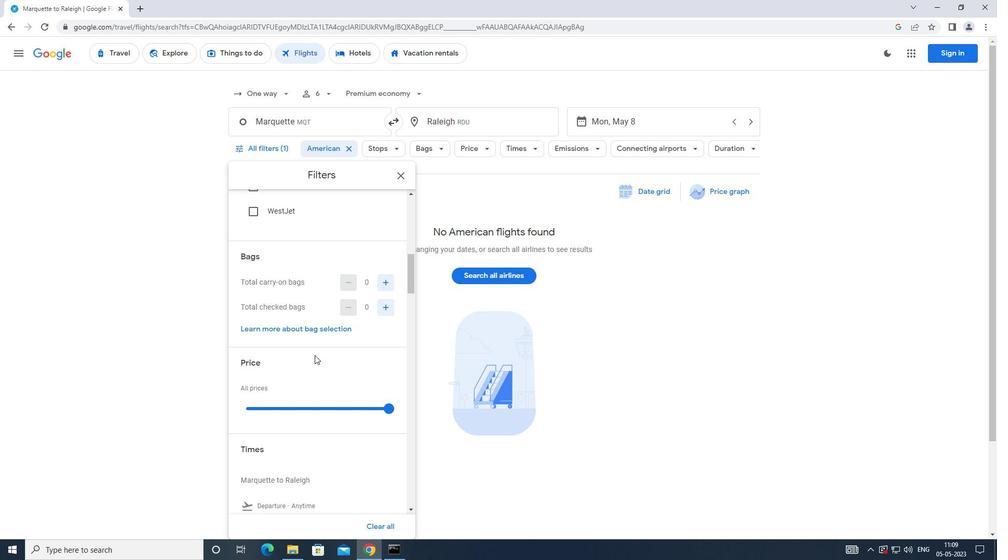 
Action: Mouse scrolled (314, 355) with delta (0, 0)
Screenshot: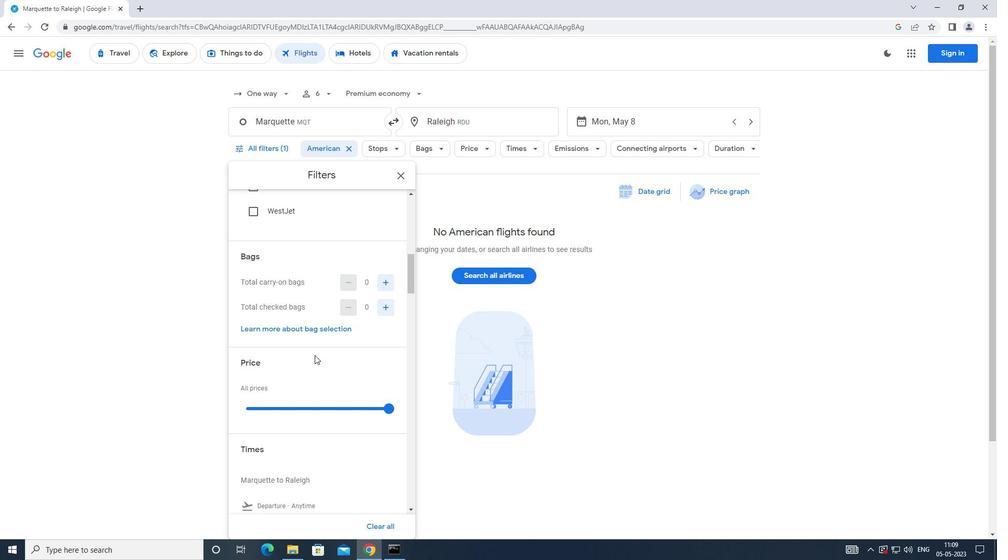 
Action: Mouse moved to (248, 420)
Screenshot: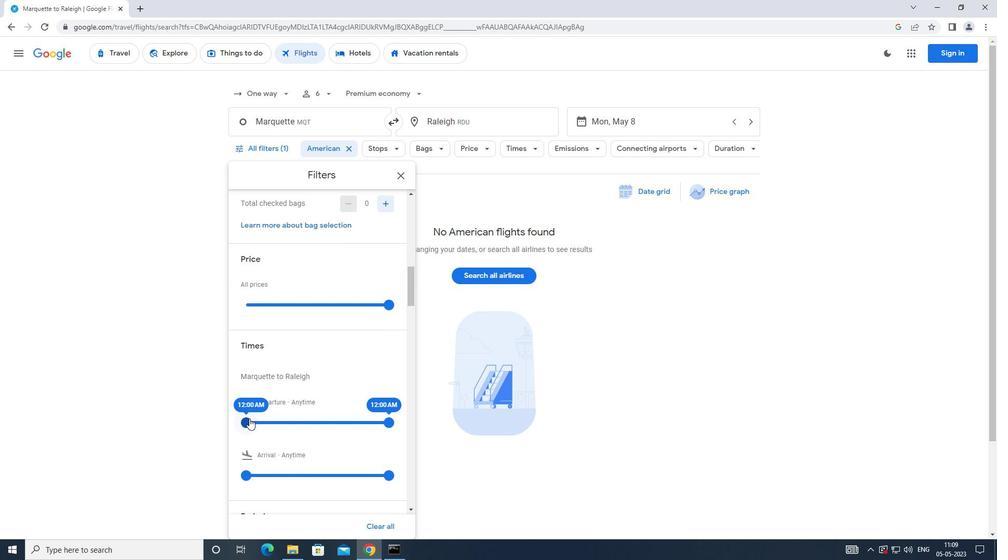 
Action: Mouse pressed left at (248, 420)
Screenshot: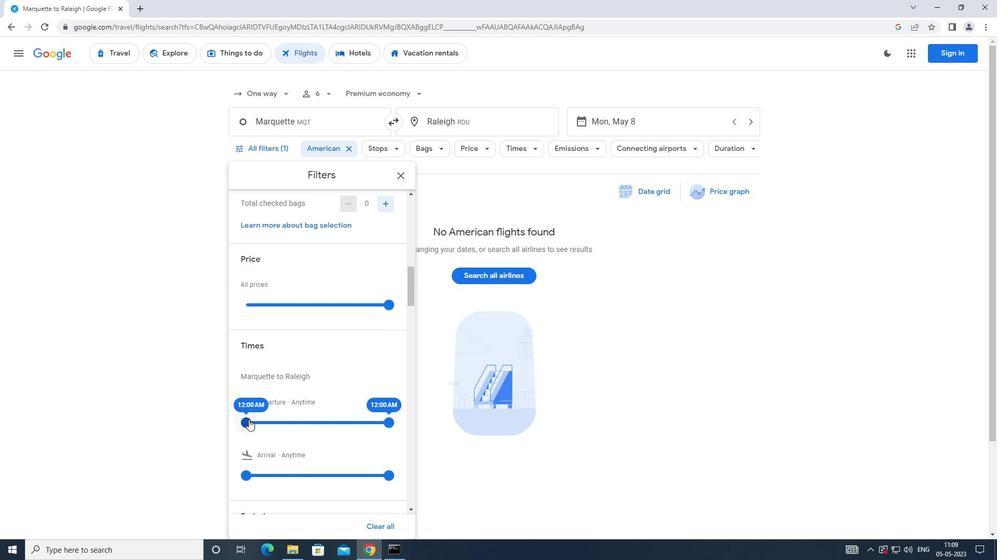 
Action: Mouse moved to (391, 422)
Screenshot: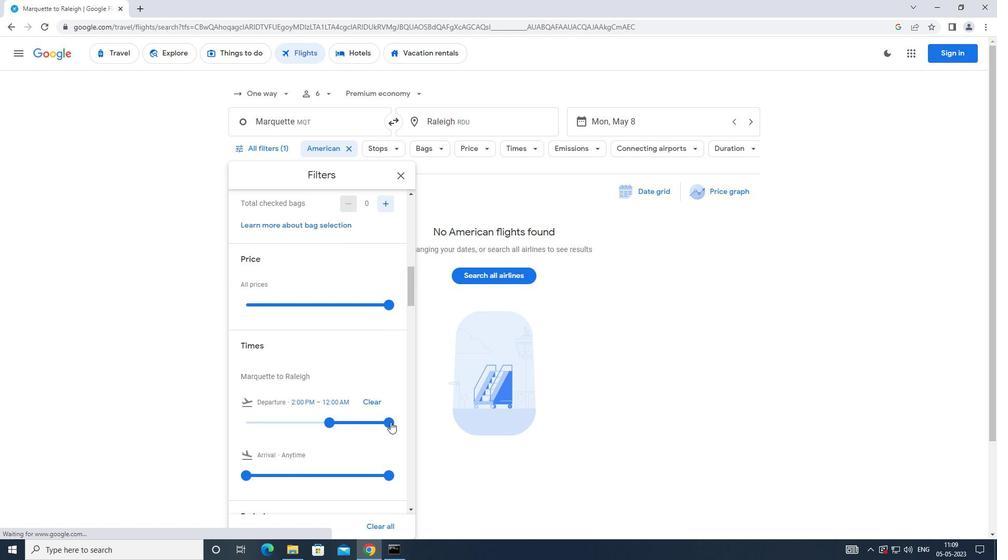 
Action: Mouse pressed left at (391, 422)
Screenshot: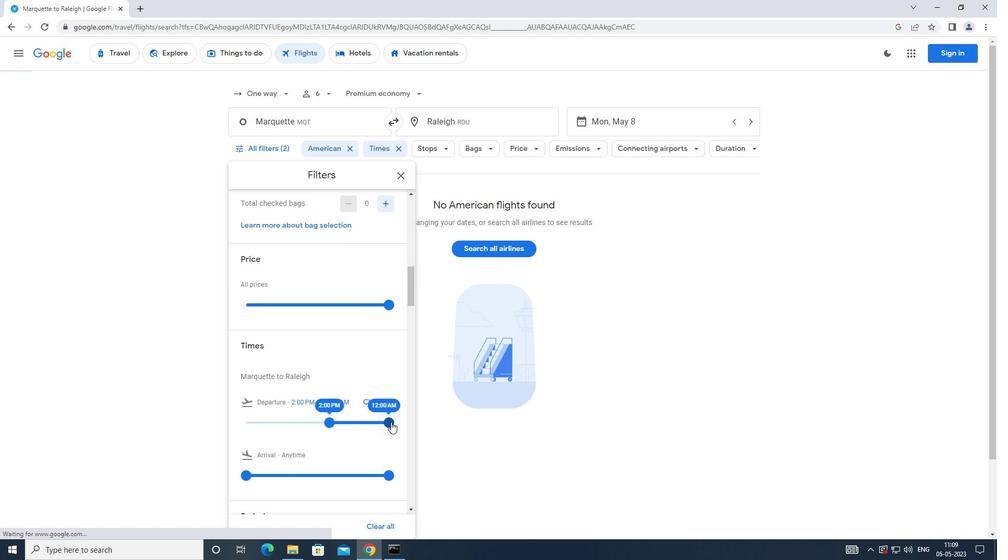 
Action: Mouse moved to (323, 427)
Screenshot: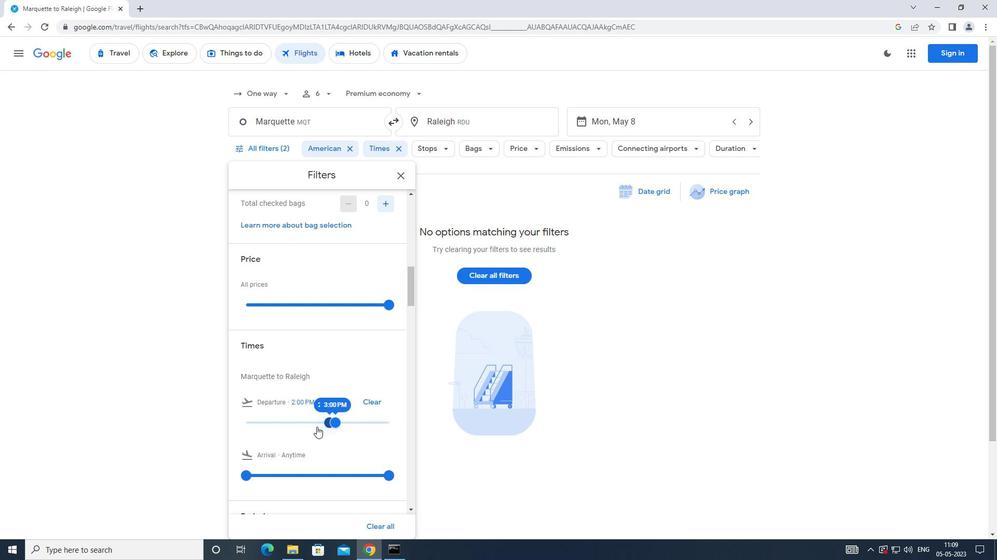 
